 Task: nan
Action: Mouse moved to (442, 113)
Screenshot: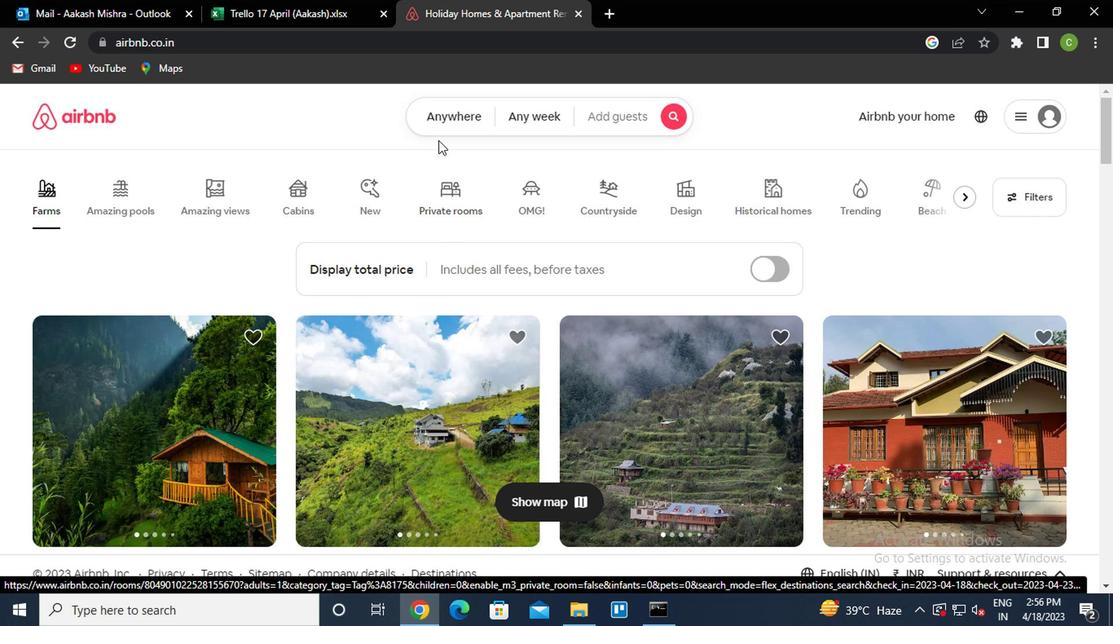 
Action: Mouse pressed left at (442, 113)
Screenshot: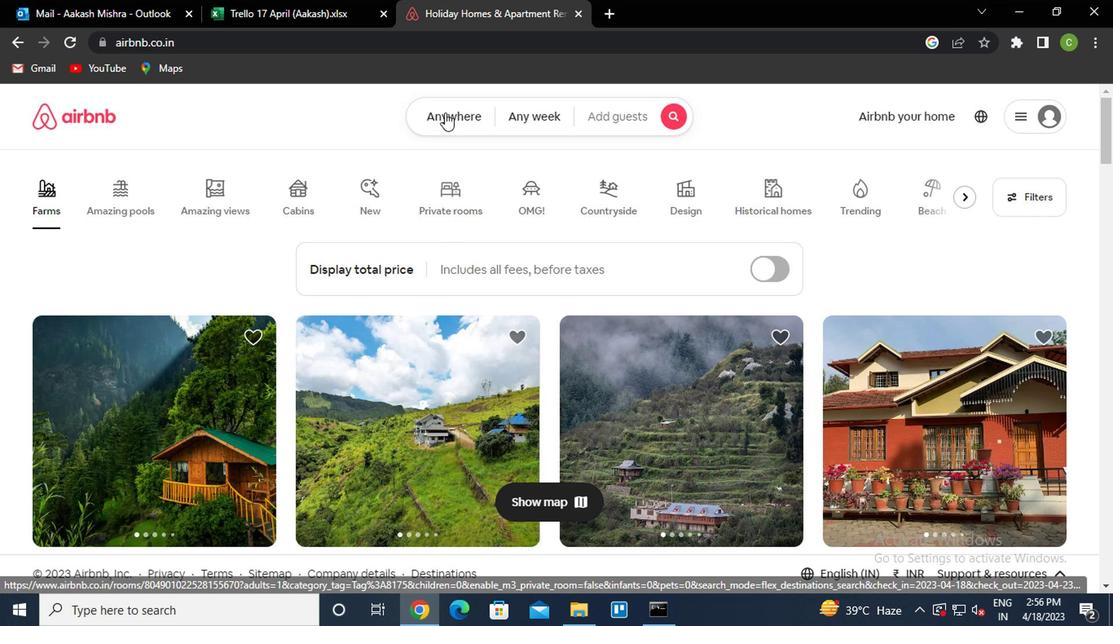 
Action: Mouse moved to (340, 190)
Screenshot: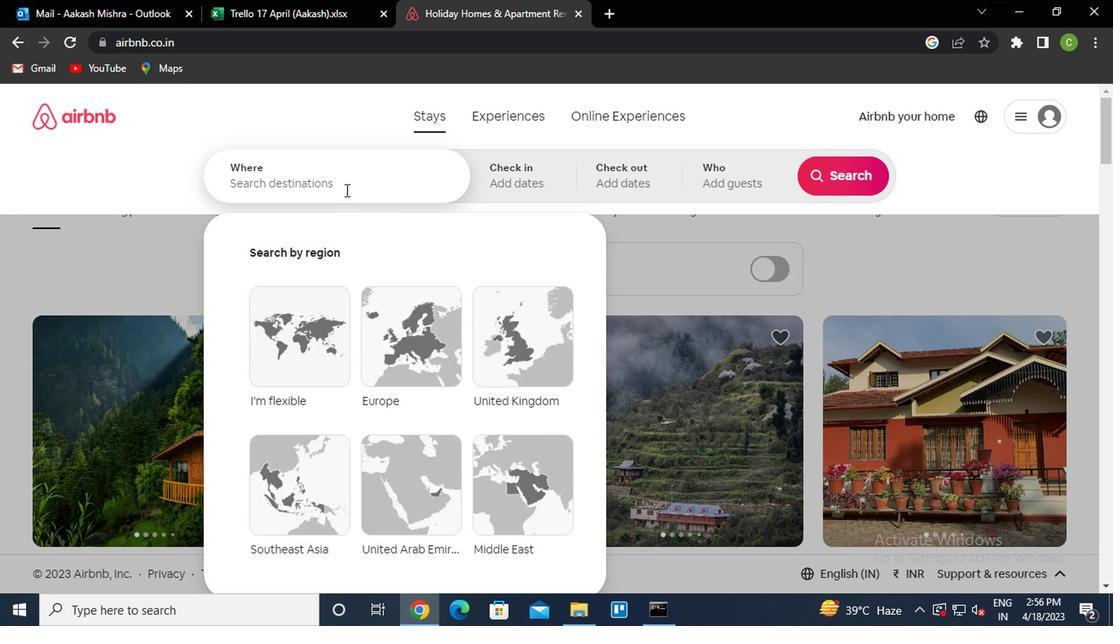 
Action: Mouse pressed left at (340, 190)
Screenshot: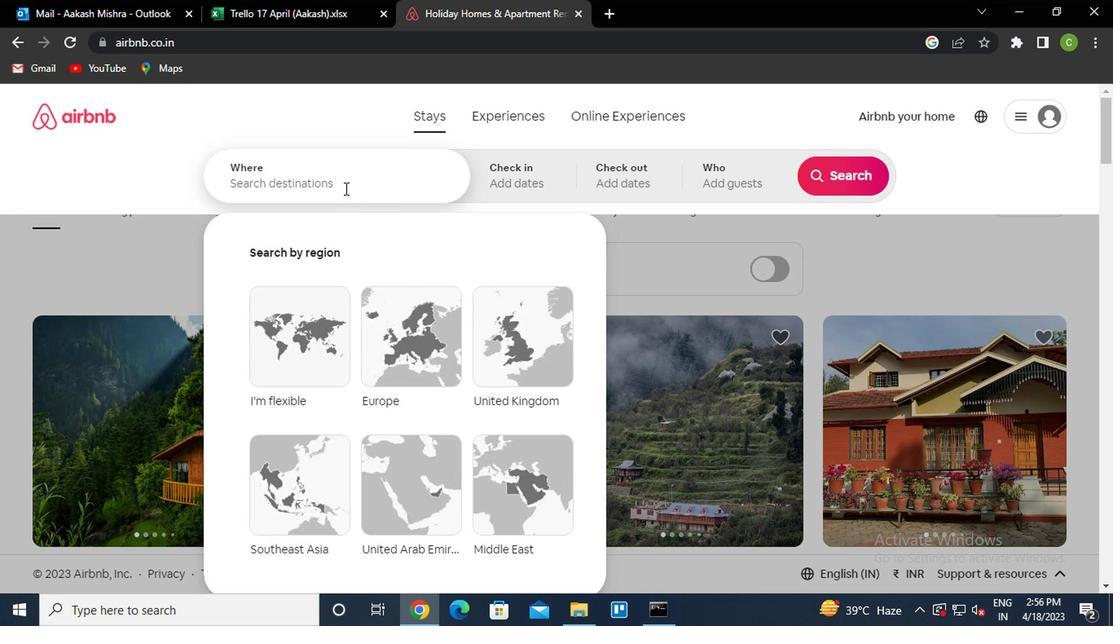 
Action: Key pressed <Key.caps_lock>i<Key.caps_lock>tacoatiara<Key.space>be<Key.backspace>razil<Key.down><Key.enter>
Screenshot: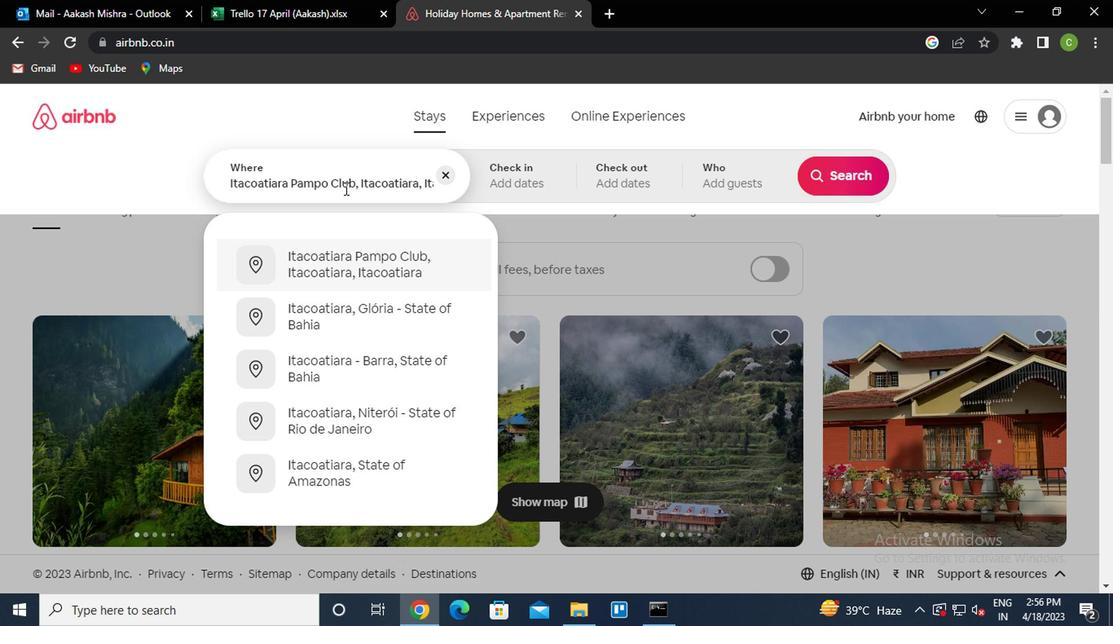 
Action: Mouse moved to (830, 311)
Screenshot: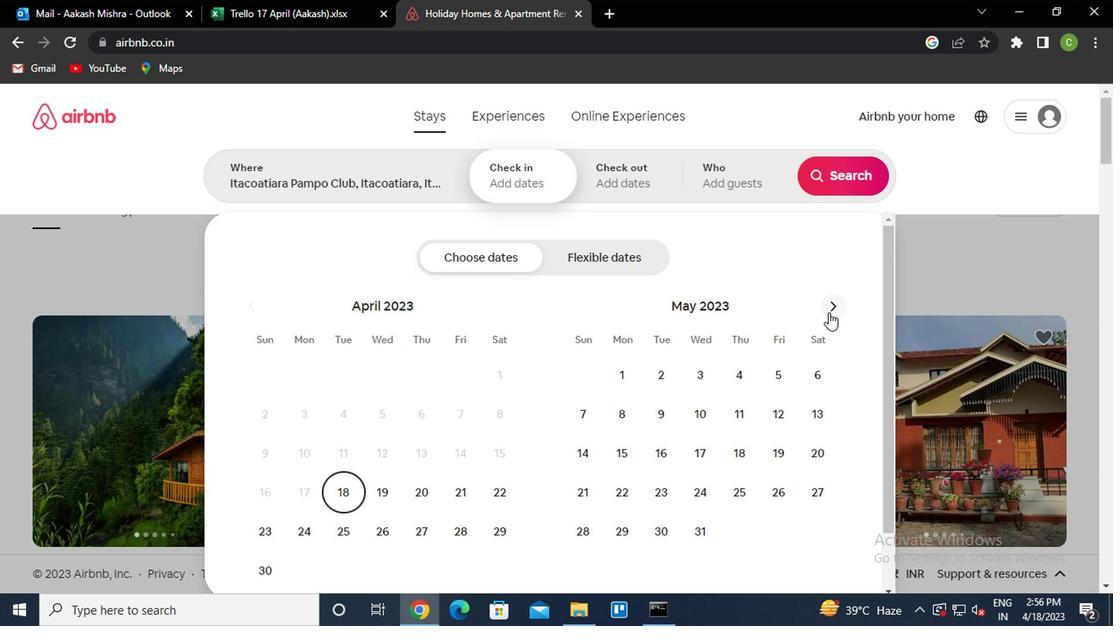 
Action: Mouse pressed left at (830, 311)
Screenshot: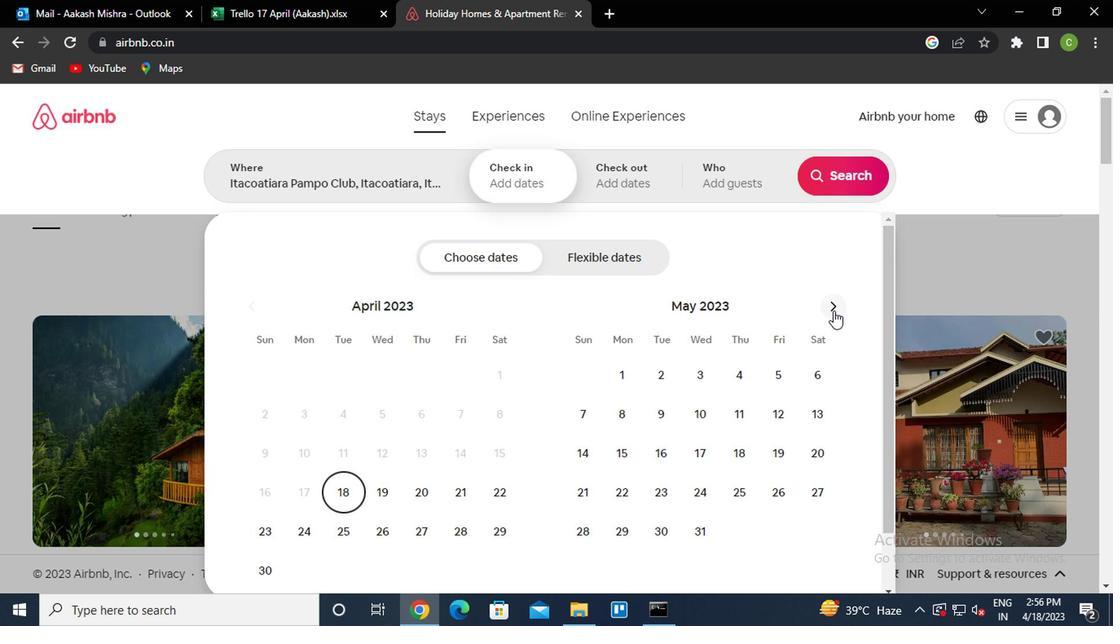 
Action: Mouse pressed left at (830, 311)
Screenshot: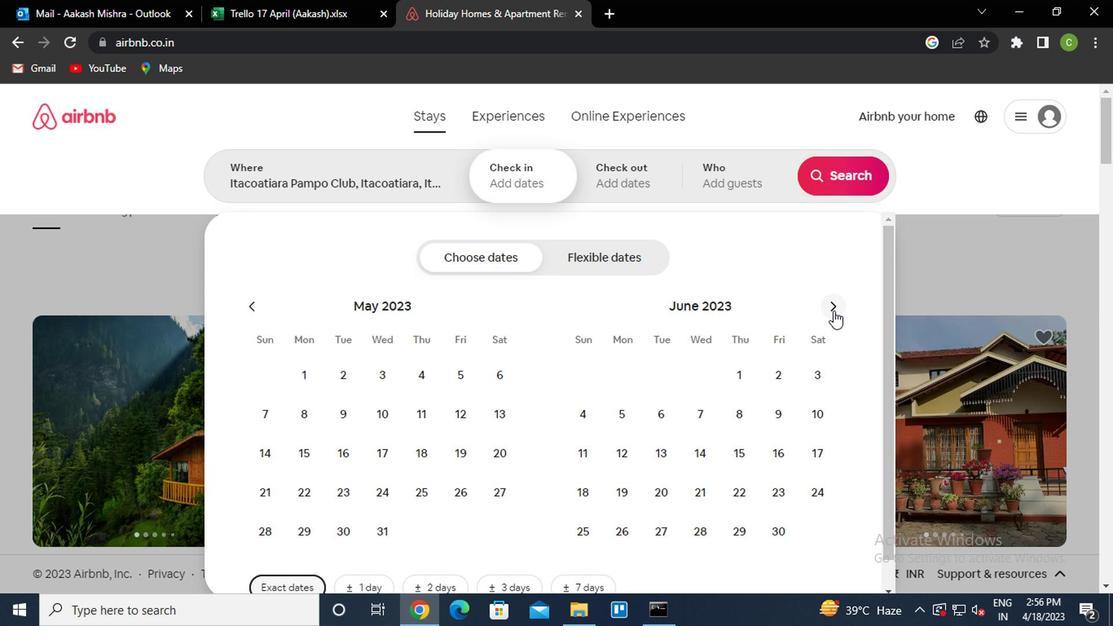 
Action: Mouse pressed left at (830, 311)
Screenshot: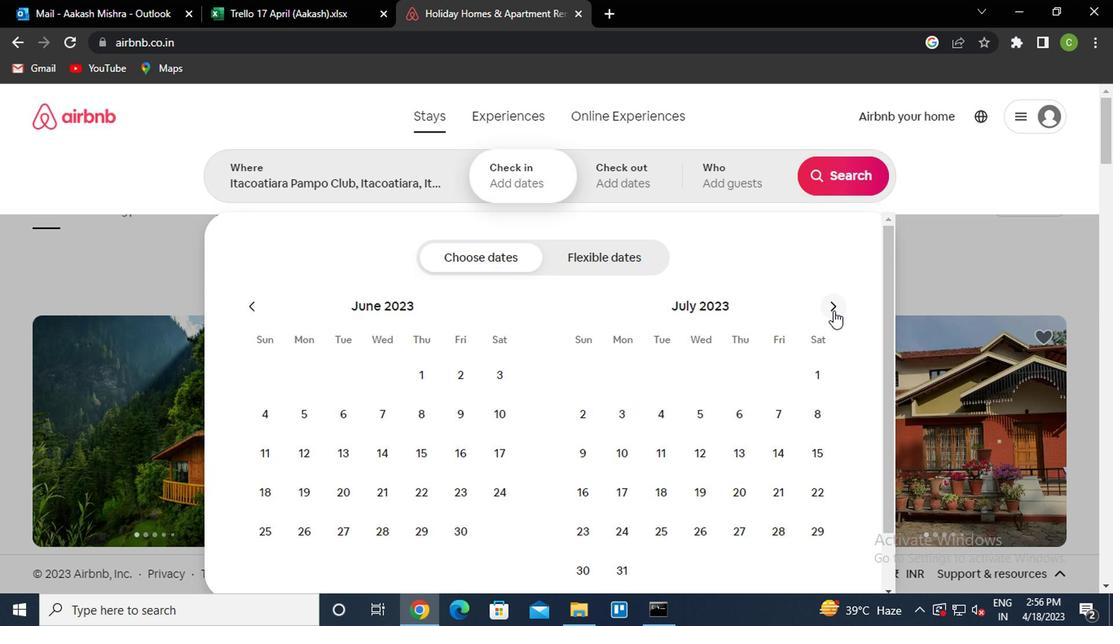 
Action: Mouse moved to (830, 309)
Screenshot: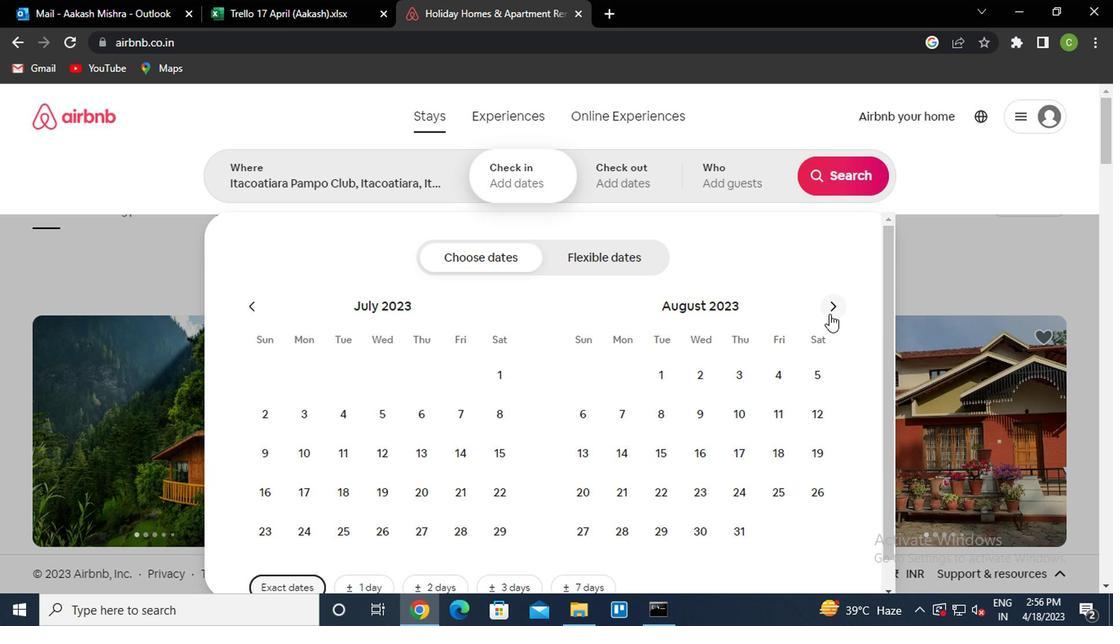 
Action: Mouse pressed left at (830, 309)
Screenshot: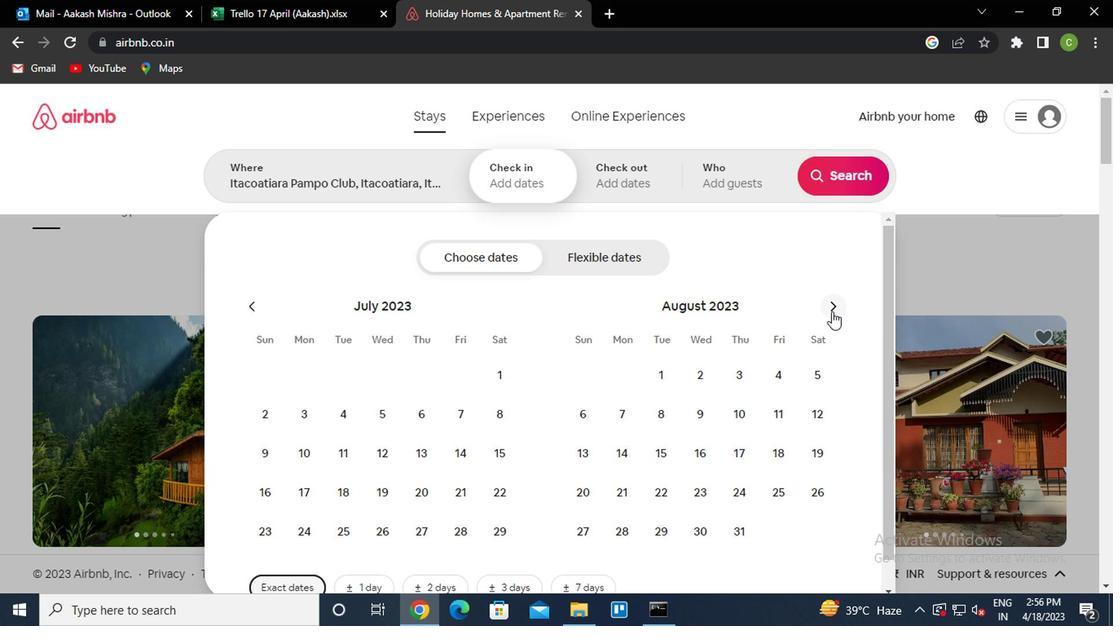 
Action: Mouse moved to (697, 408)
Screenshot: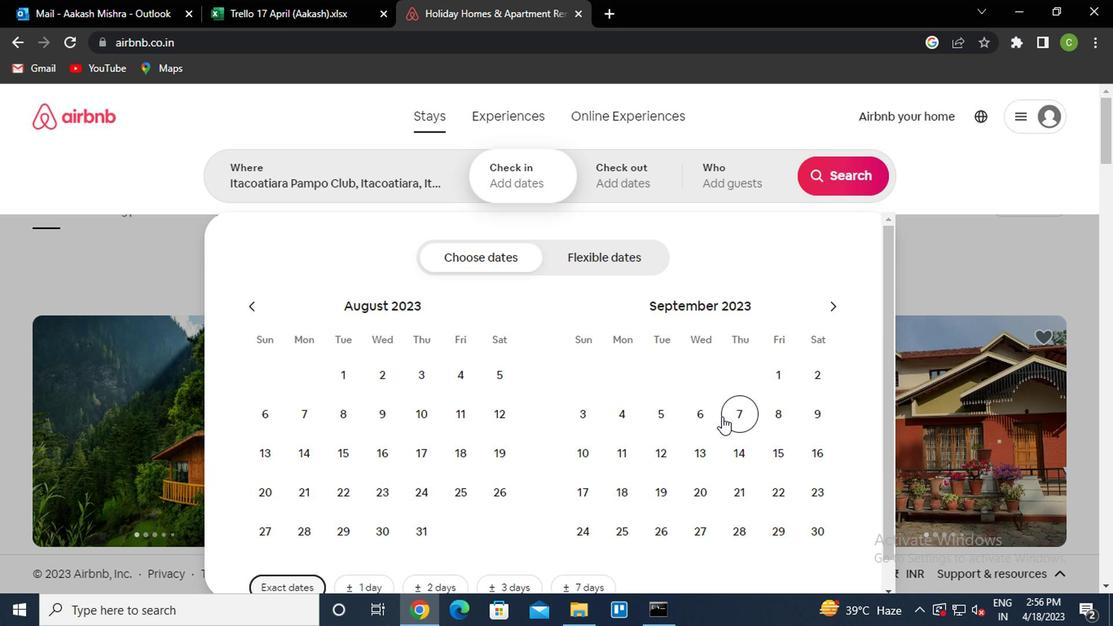 
Action: Mouse pressed left at (697, 408)
Screenshot: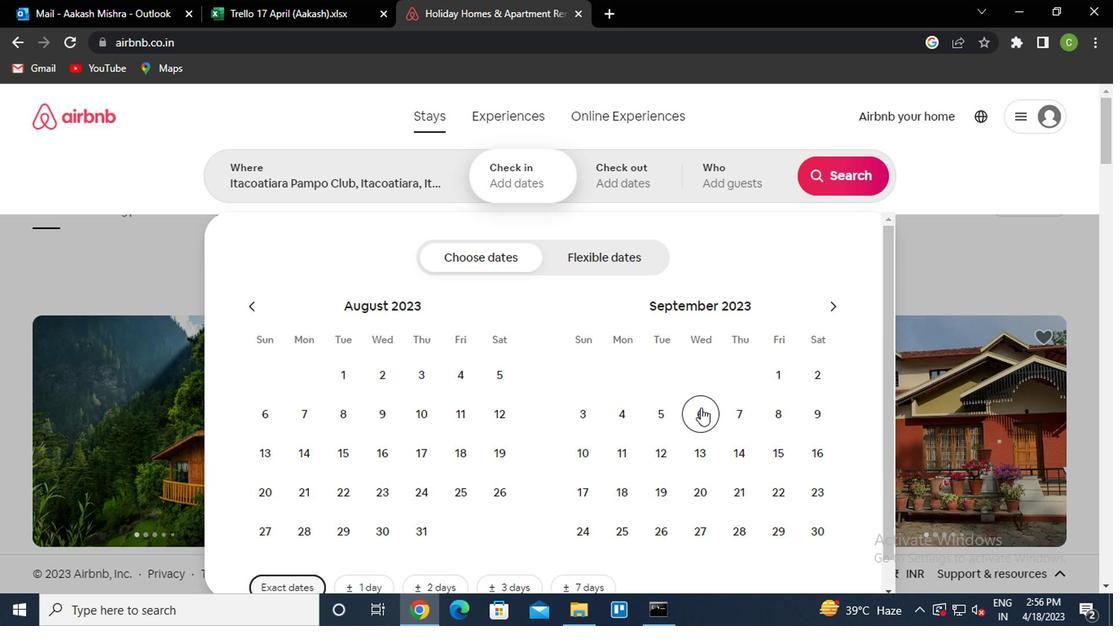 
Action: Mouse moved to (556, 168)
Screenshot: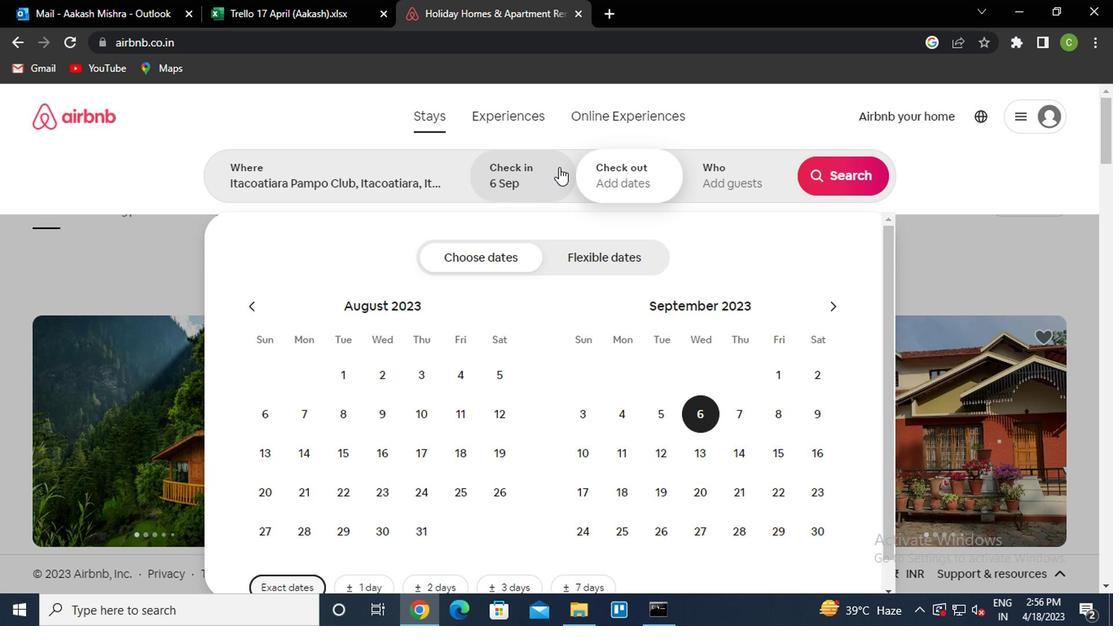 
Action: Mouse pressed left at (556, 168)
Screenshot: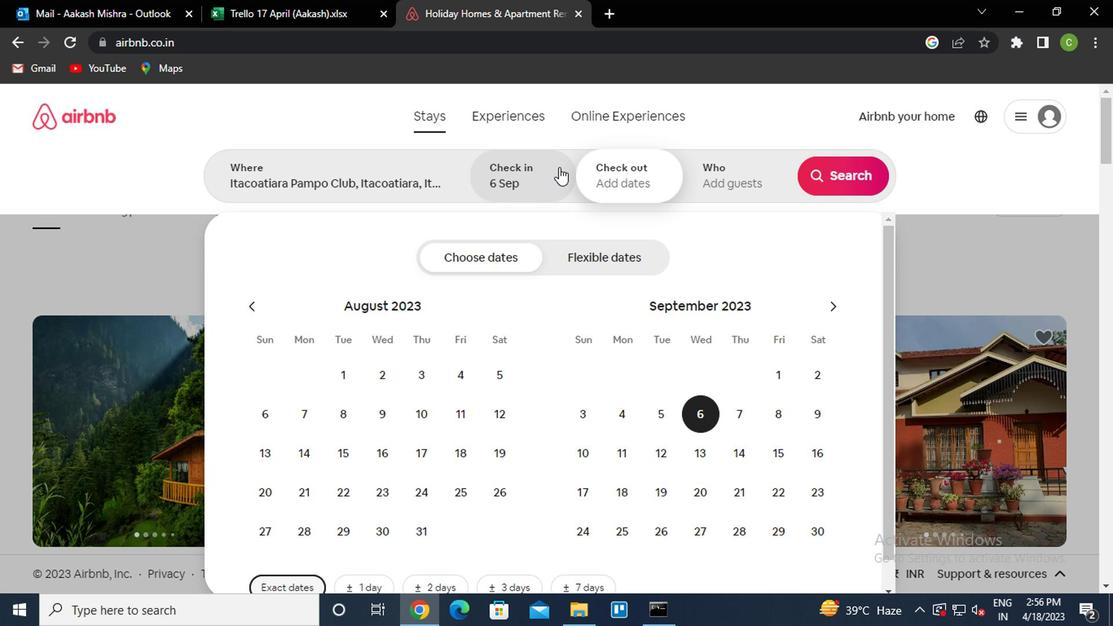 
Action: Mouse moved to (549, 173)
Screenshot: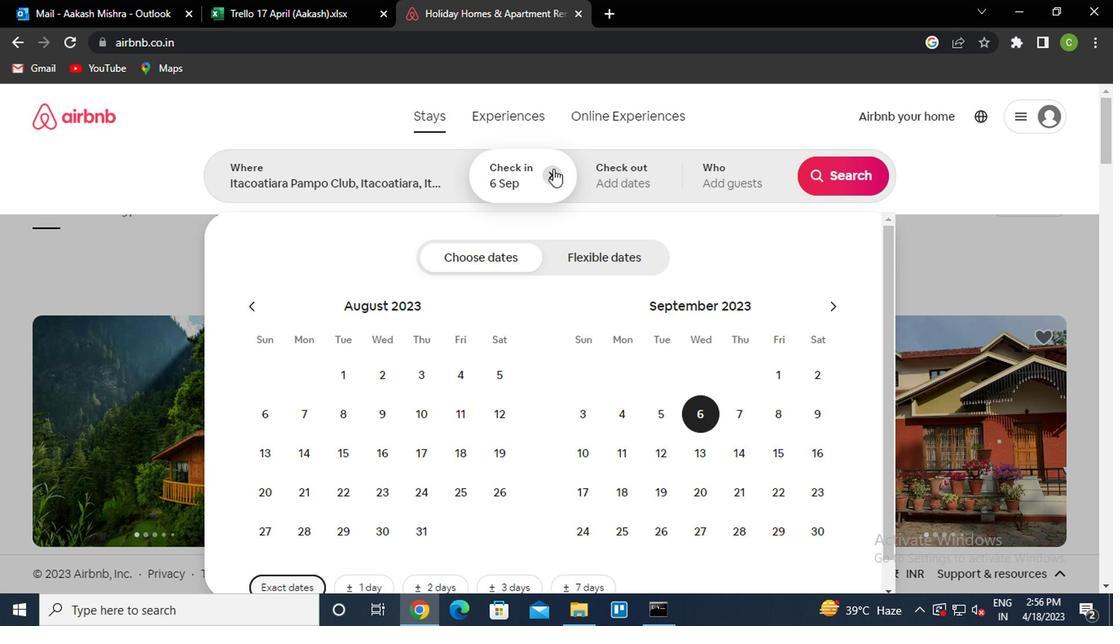 
Action: Mouse pressed left at (549, 173)
Screenshot: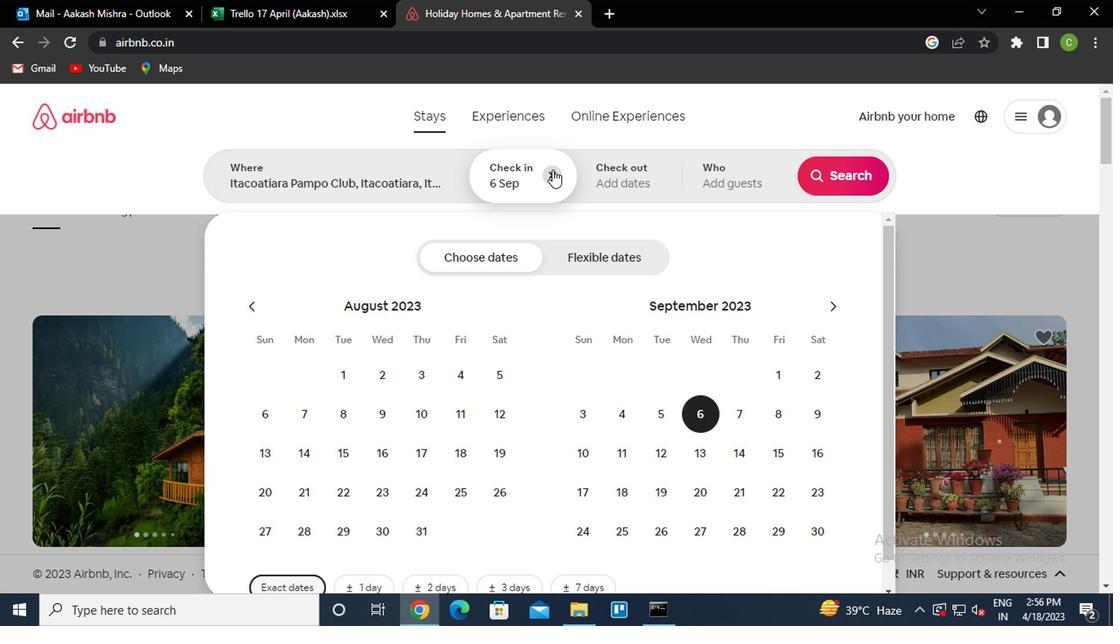 
Action: Mouse moved to (819, 379)
Screenshot: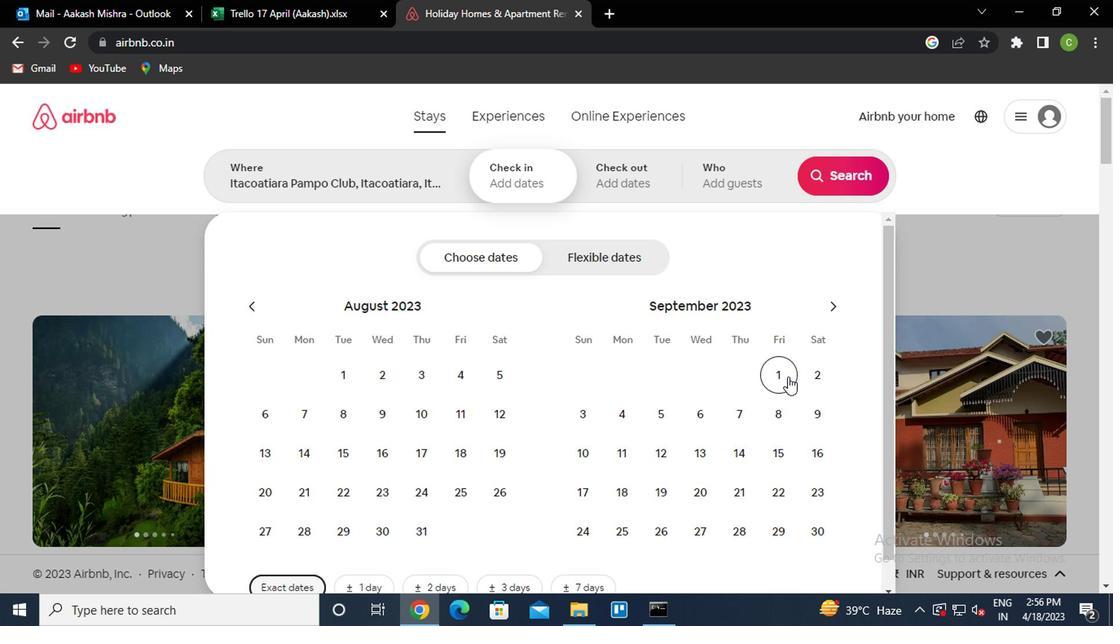 
Action: Mouse pressed left at (819, 379)
Screenshot: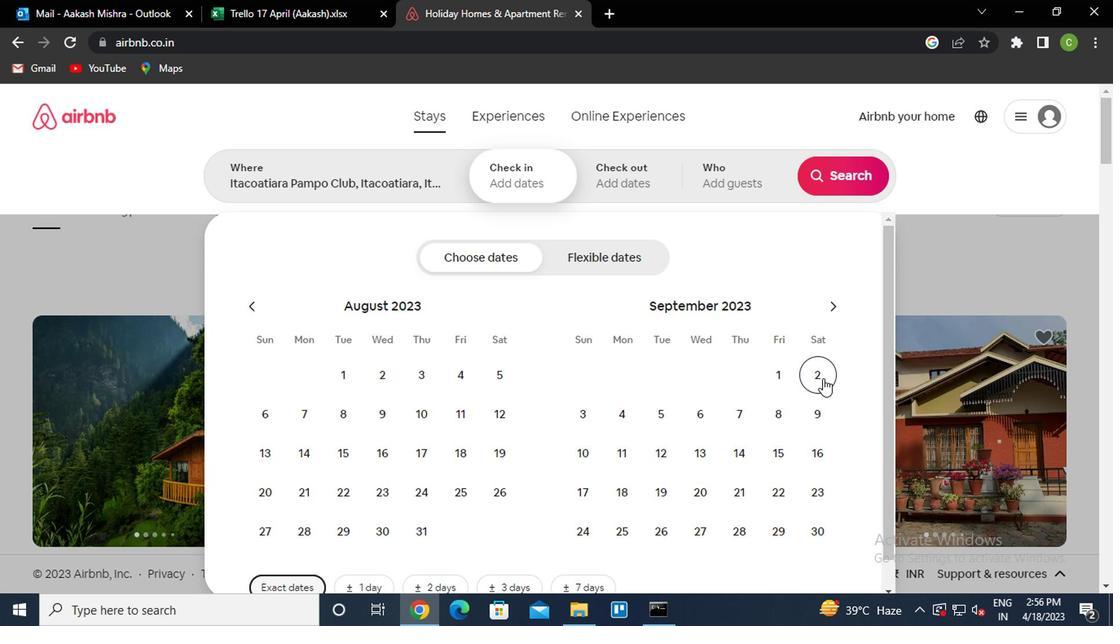 
Action: Mouse moved to (694, 413)
Screenshot: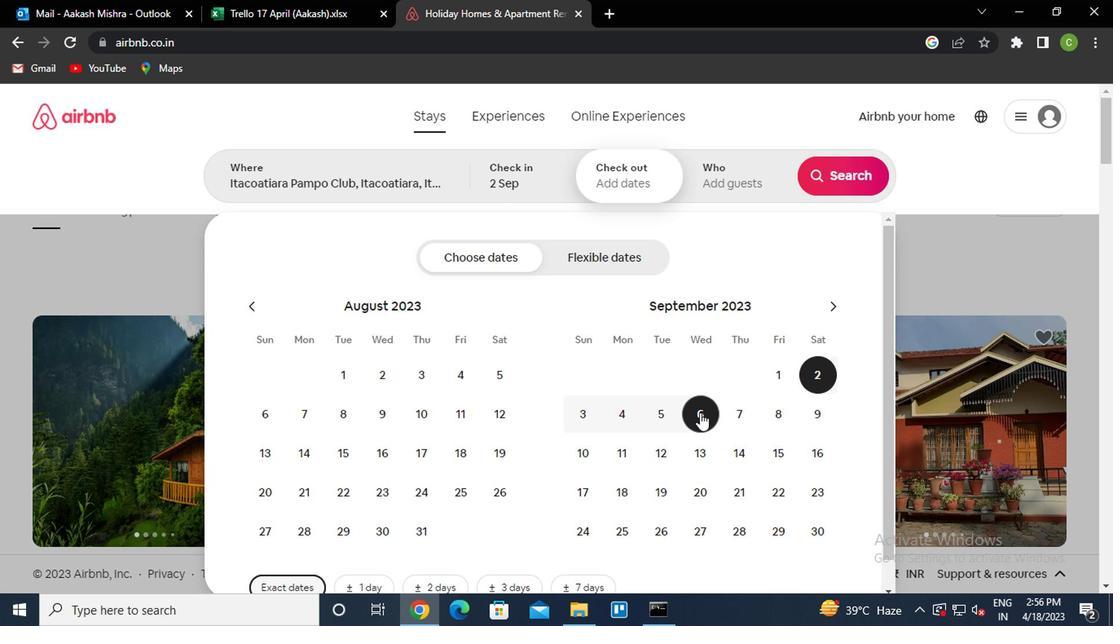 
Action: Mouse pressed left at (694, 413)
Screenshot: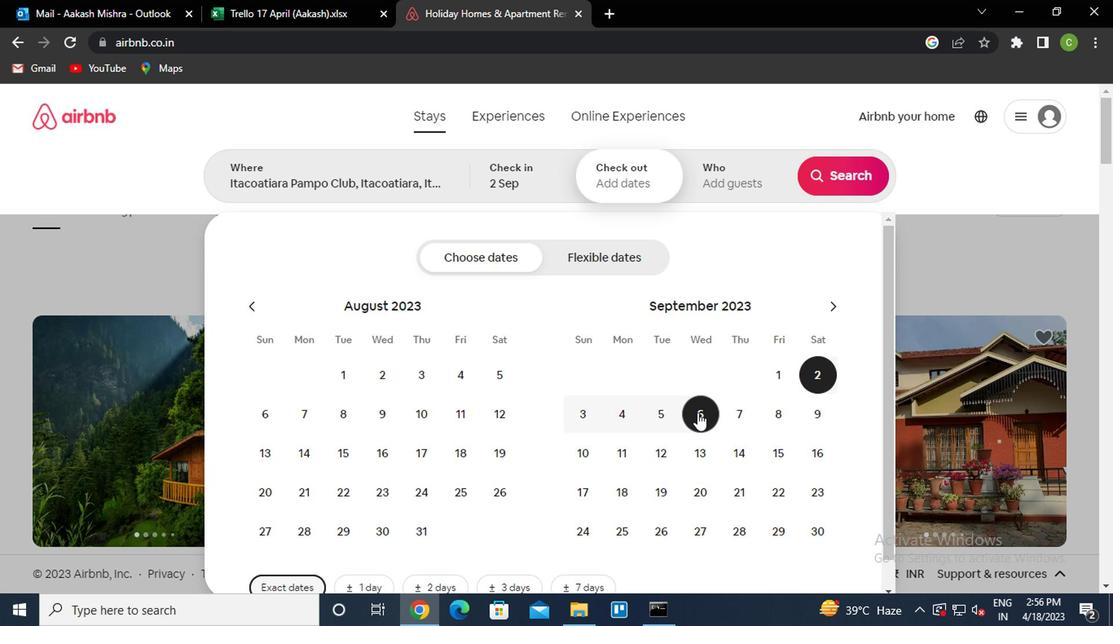 
Action: Mouse moved to (728, 197)
Screenshot: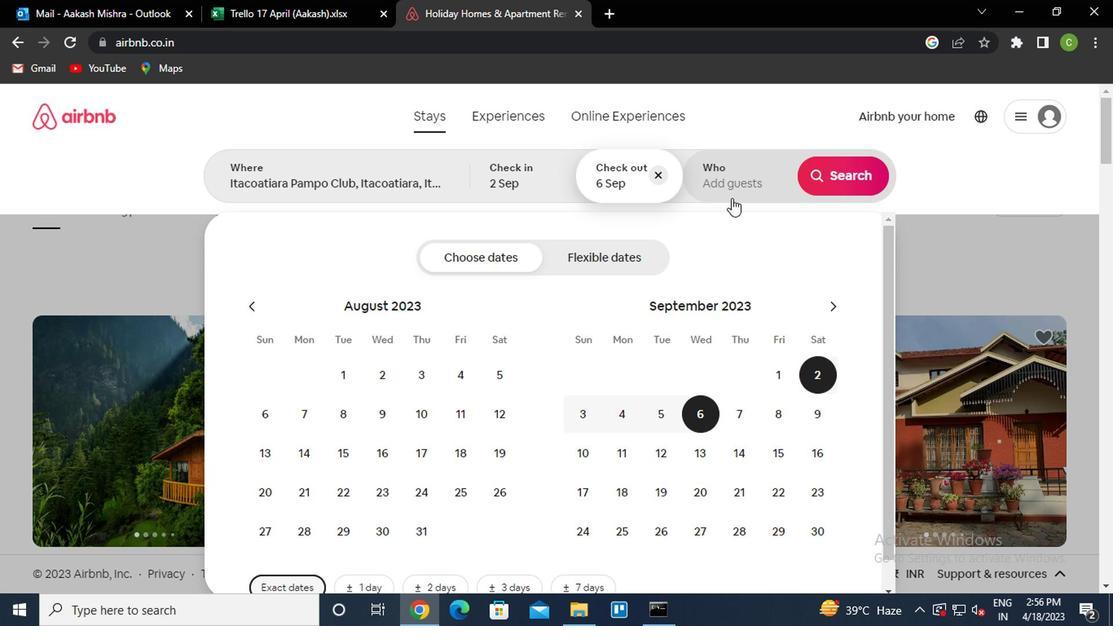 
Action: Mouse pressed left at (728, 197)
Screenshot: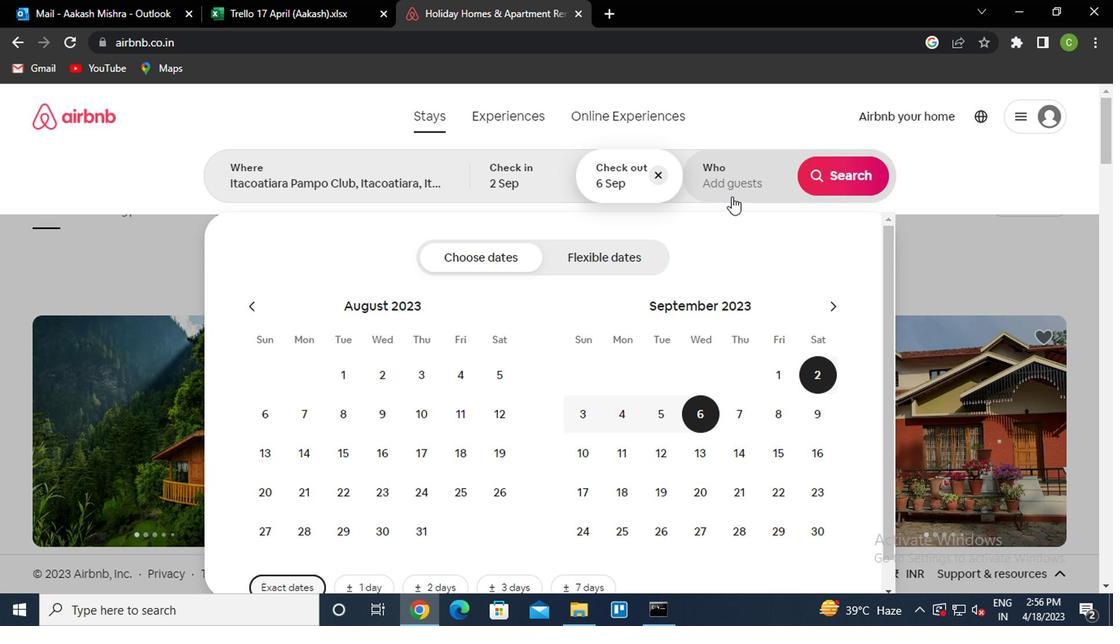 
Action: Mouse moved to (847, 270)
Screenshot: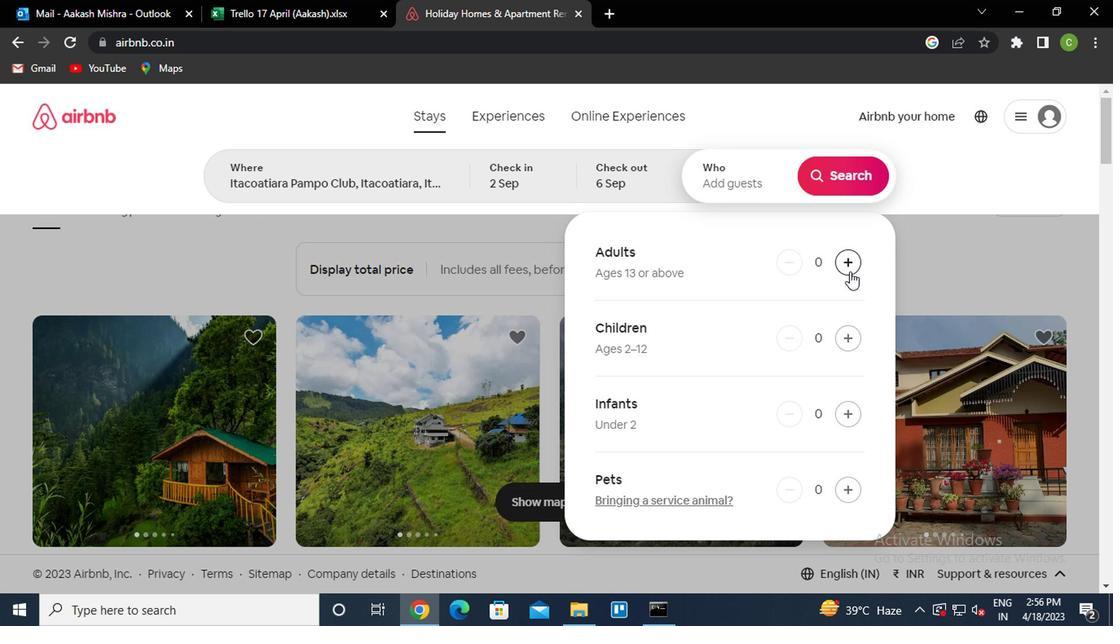 
Action: Mouse pressed left at (847, 270)
Screenshot: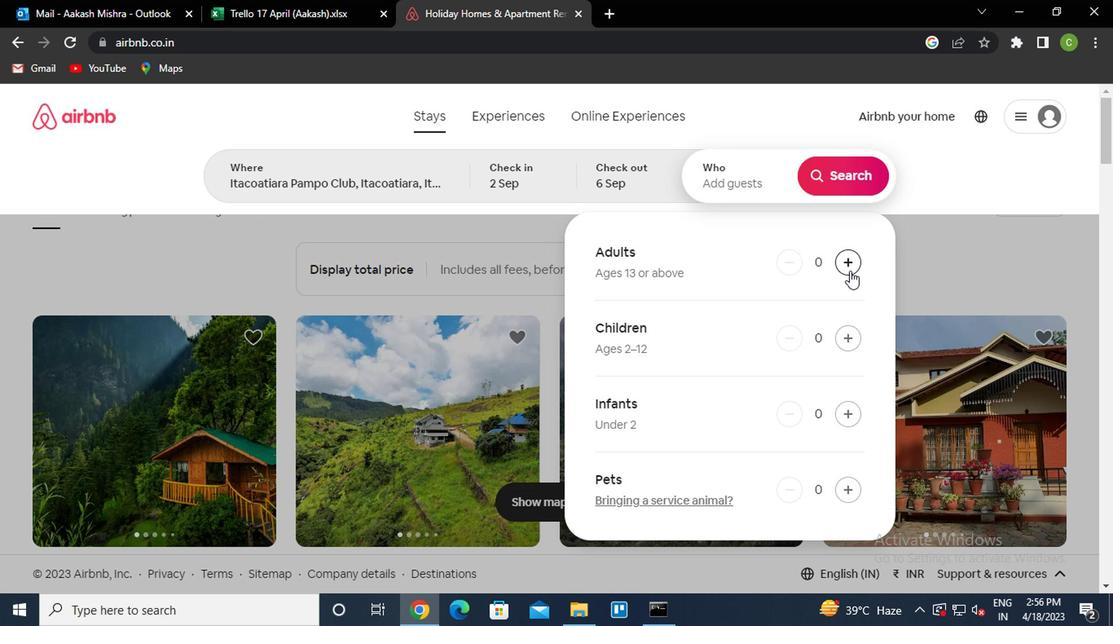 
Action: Mouse pressed left at (847, 270)
Screenshot: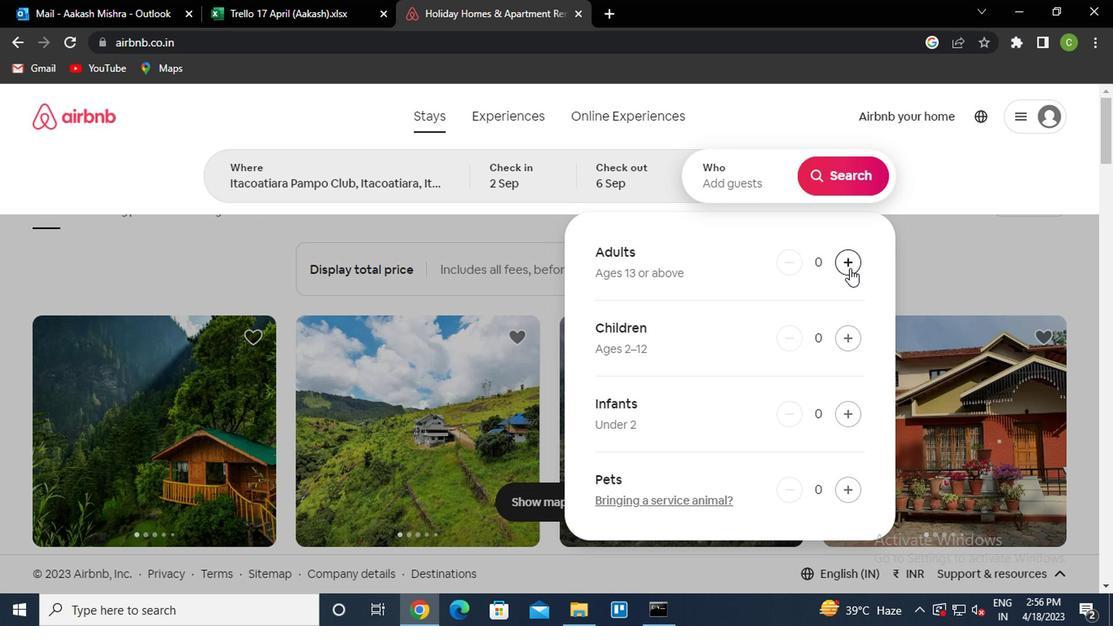 
Action: Mouse moved to (913, 282)
Screenshot: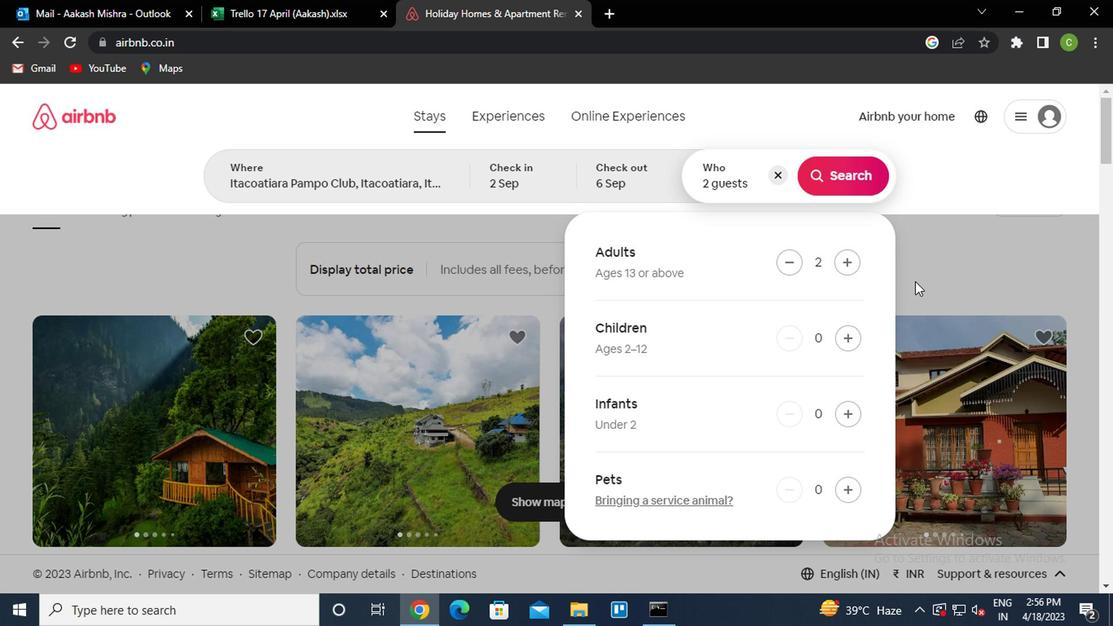 
Action: Mouse pressed left at (913, 282)
Screenshot: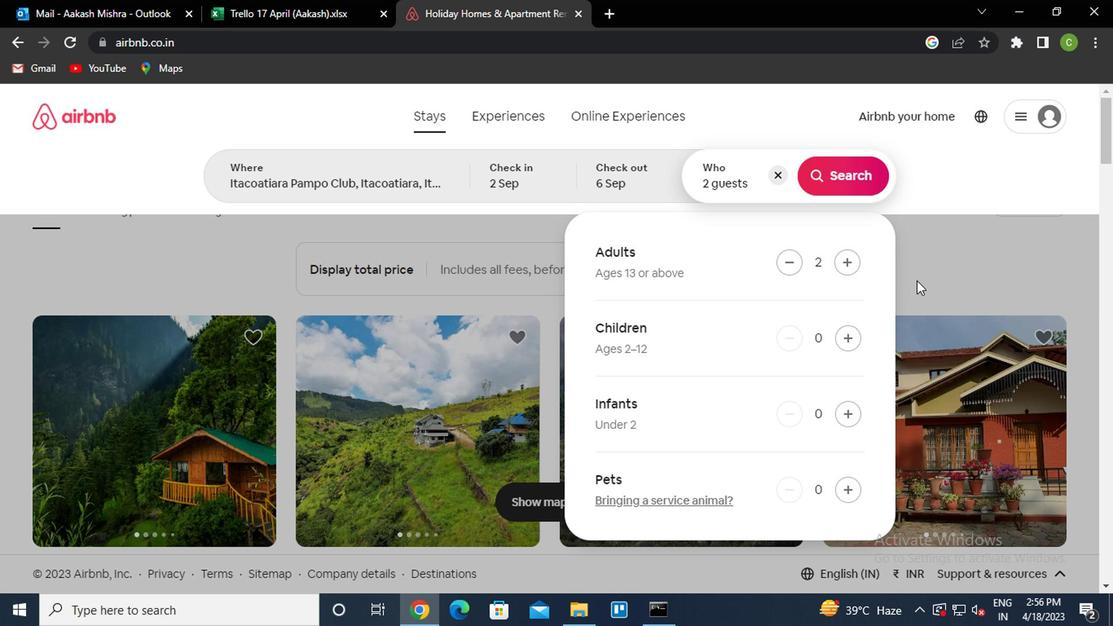 
Action: Mouse moved to (1034, 194)
Screenshot: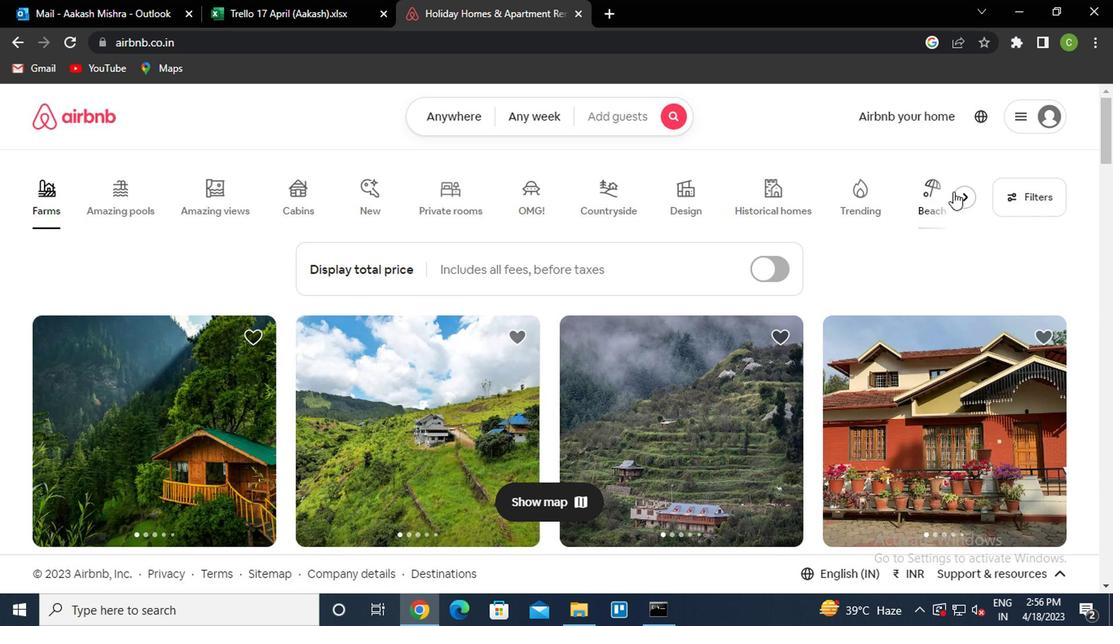 
Action: Mouse pressed left at (1034, 194)
Screenshot: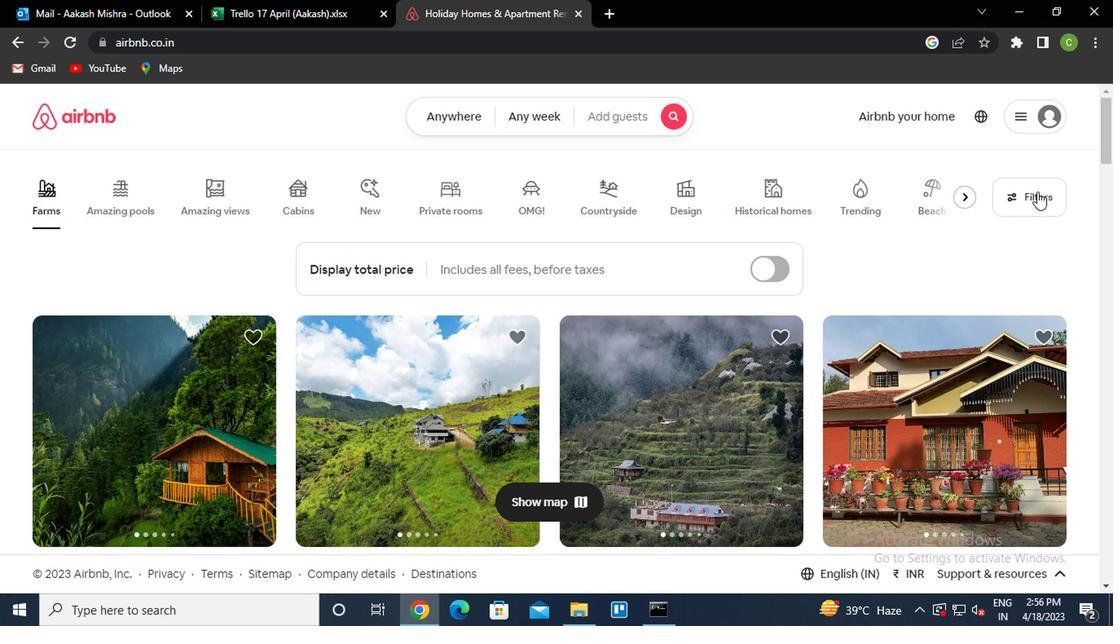 
Action: Mouse moved to (327, 390)
Screenshot: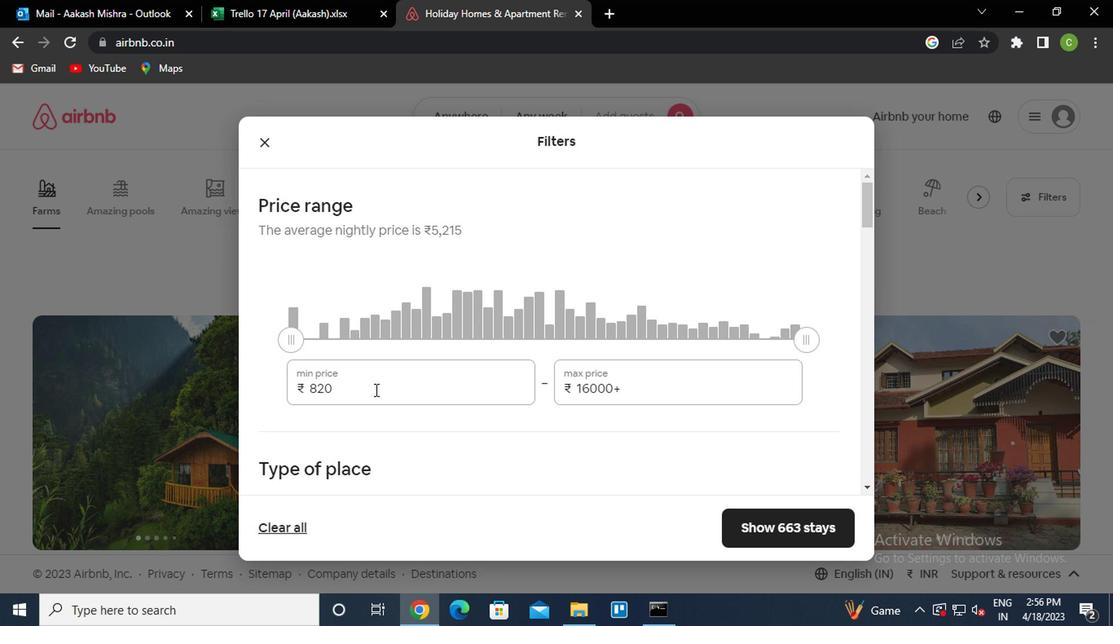 
Action: Mouse pressed left at (327, 390)
Screenshot: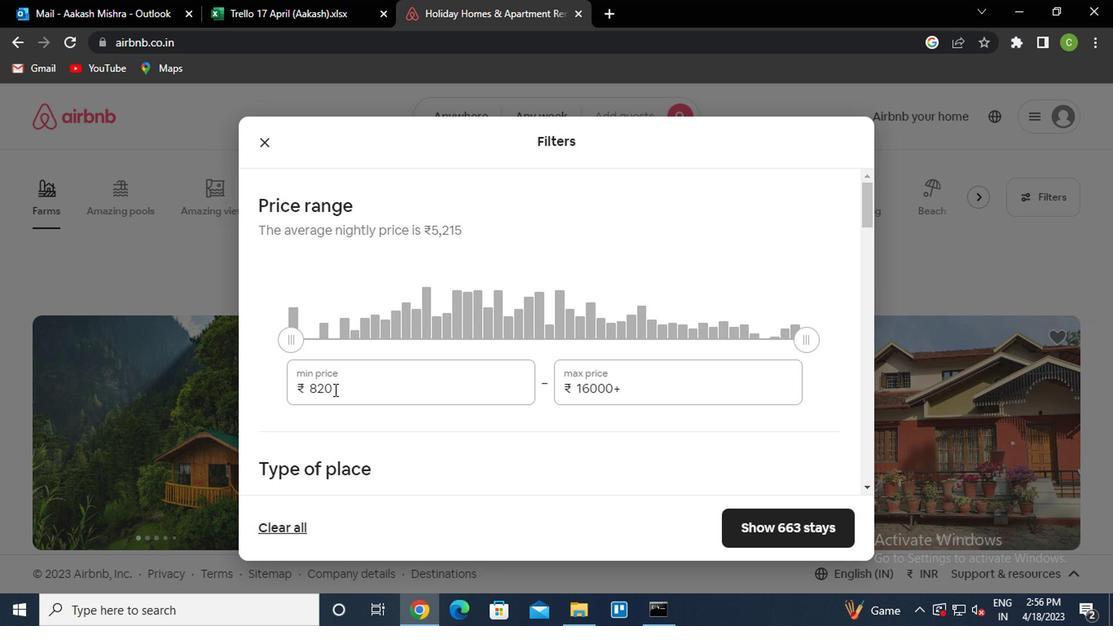 
Action: Key pressed <Key.backspace><Key.backspace><Key.backspace>15000
Screenshot: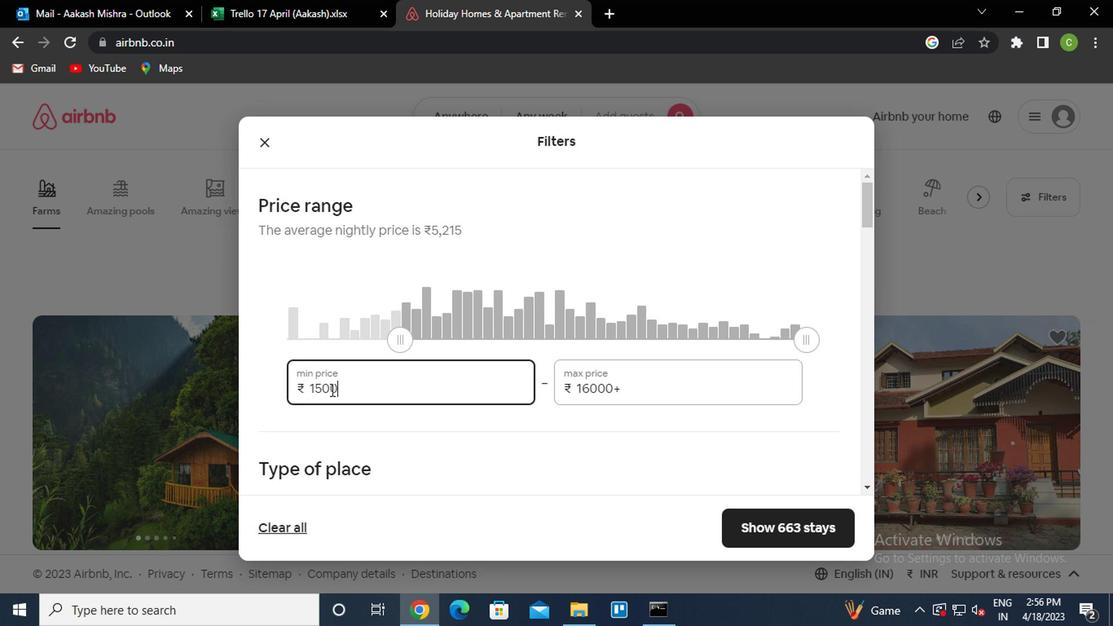 
Action: Mouse moved to (612, 393)
Screenshot: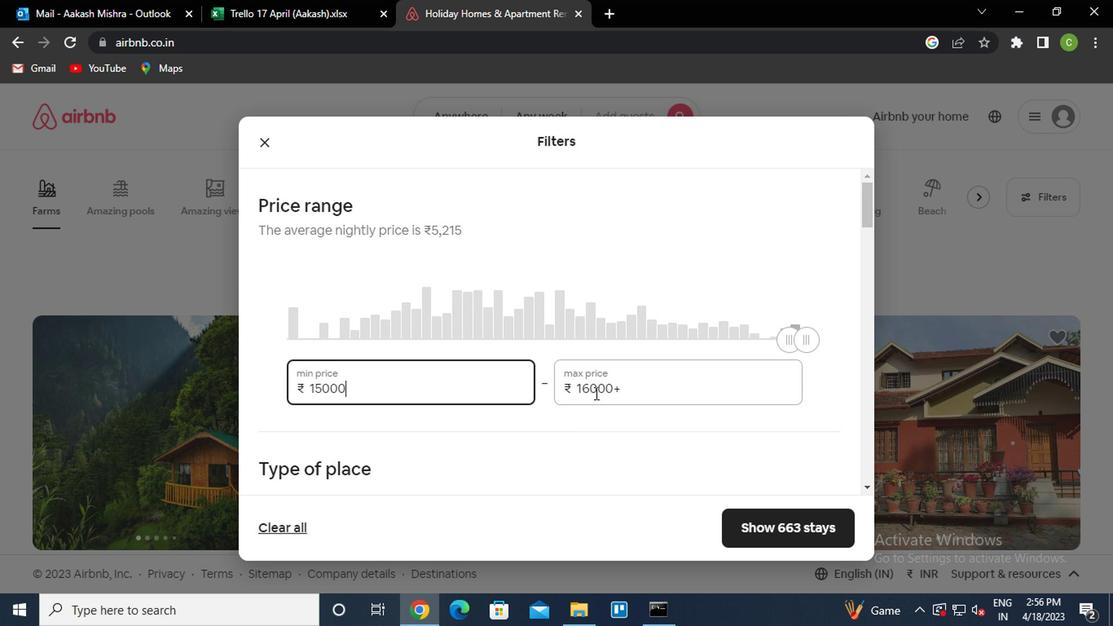 
Action: Mouse pressed left at (612, 393)
Screenshot: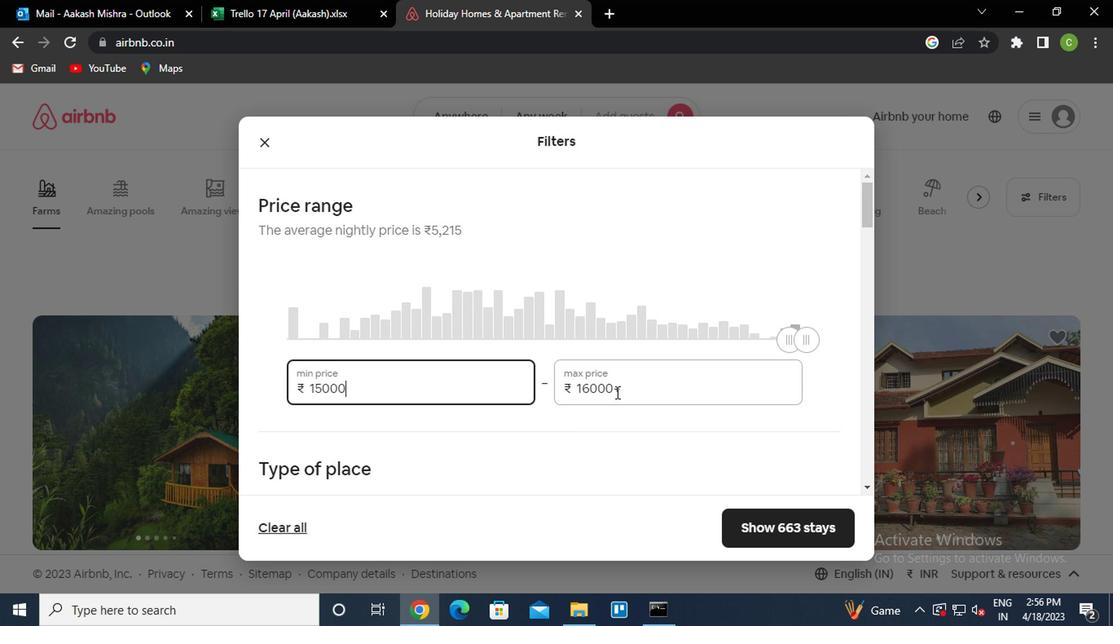 
Action: Key pressed <Key.backspace><Key.backspace><Key.backspace><Key.backspace><Key.backspace>25000<Key.right><Key.backspace>
Screenshot: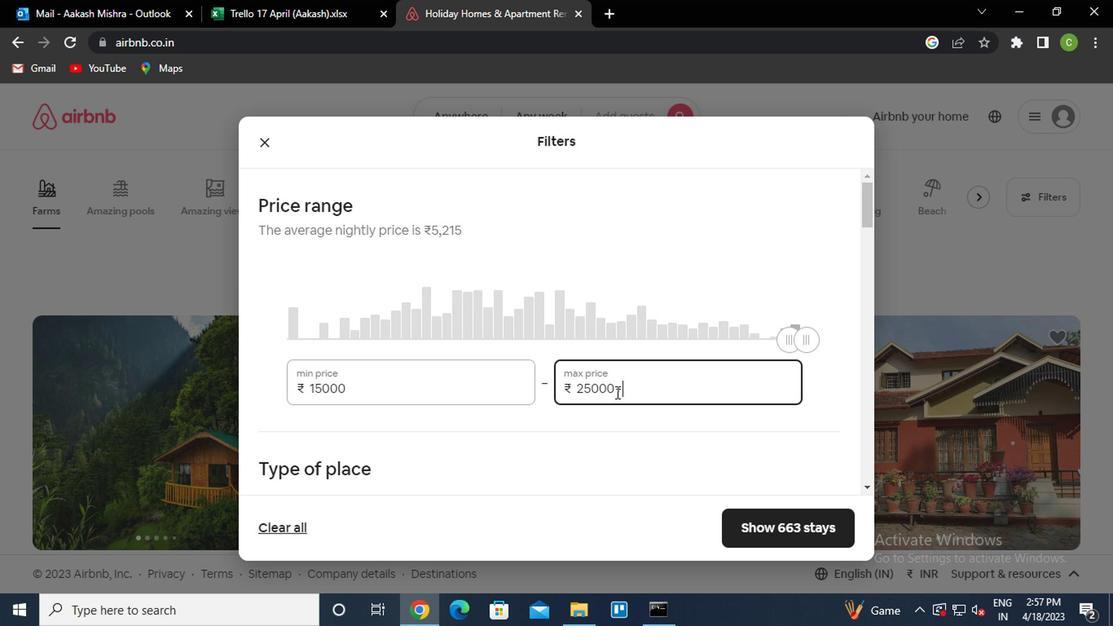 
Action: Mouse moved to (561, 428)
Screenshot: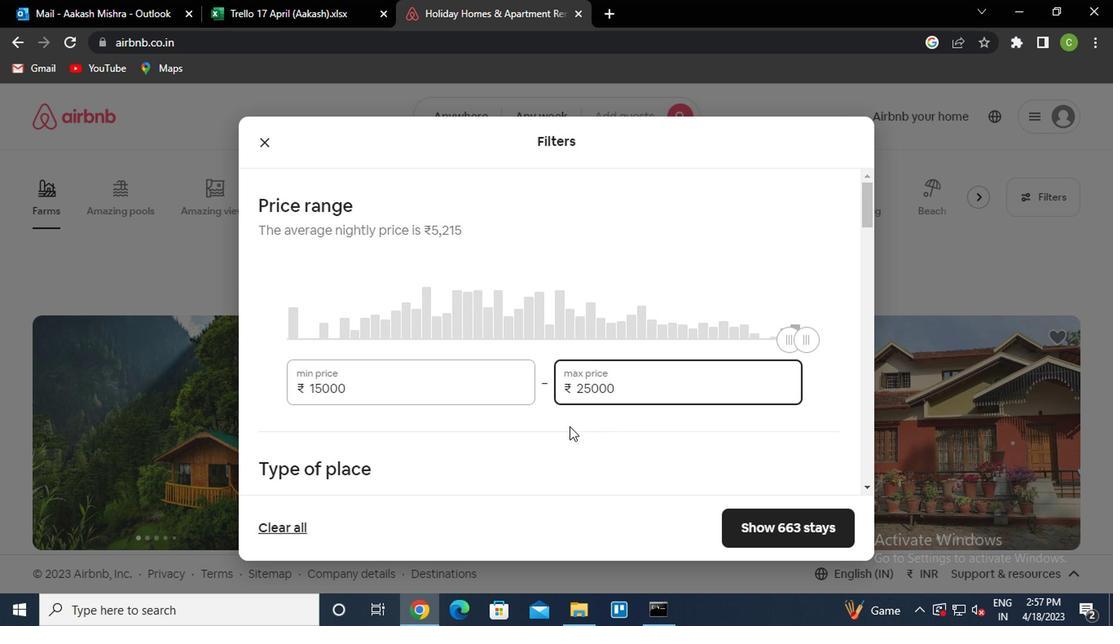 
Action: Mouse scrolled (561, 427) with delta (0, 0)
Screenshot: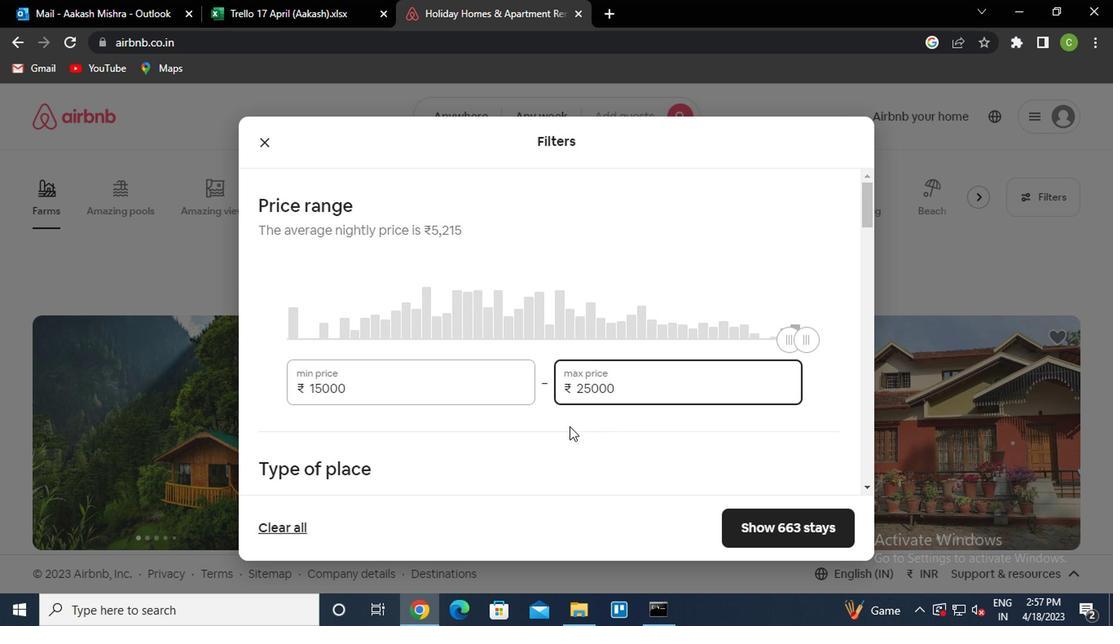 
Action: Mouse moved to (266, 442)
Screenshot: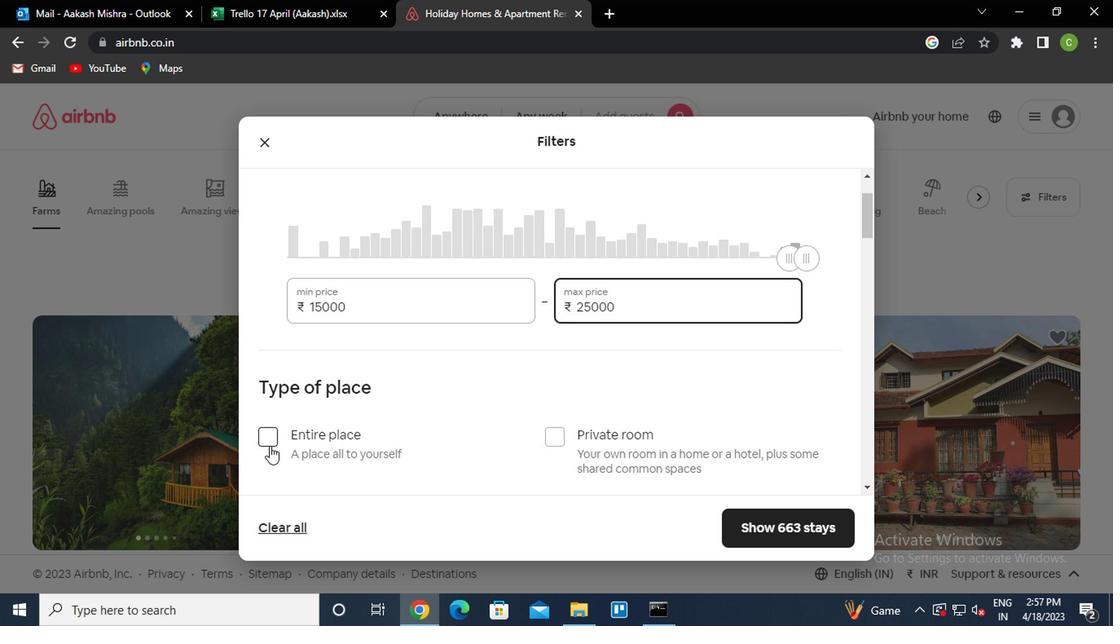 
Action: Mouse pressed left at (266, 442)
Screenshot: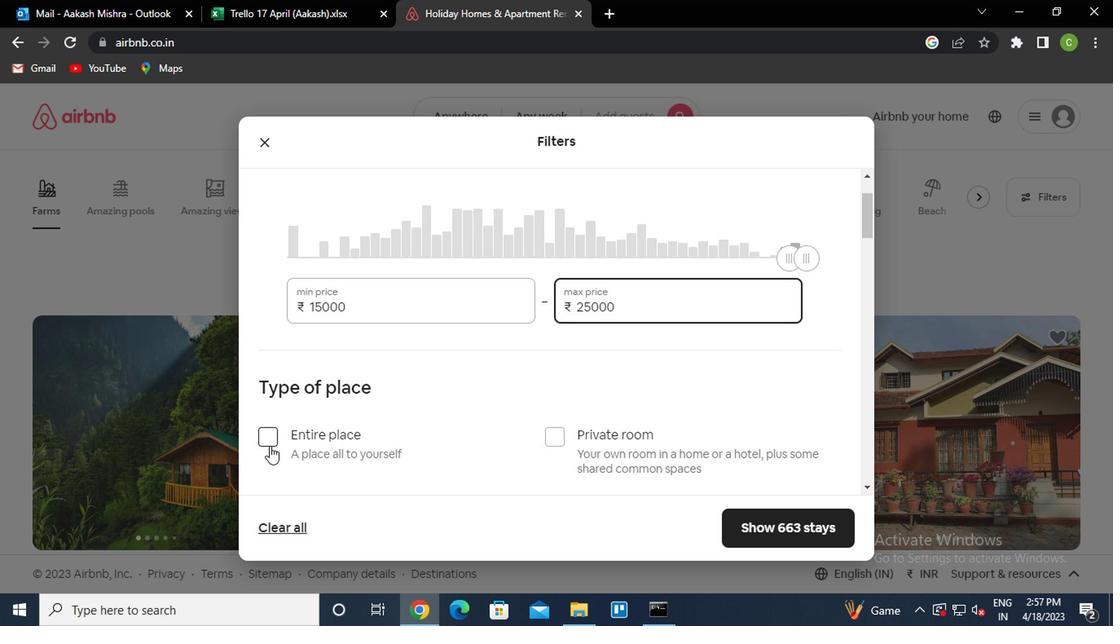 
Action: Mouse moved to (407, 407)
Screenshot: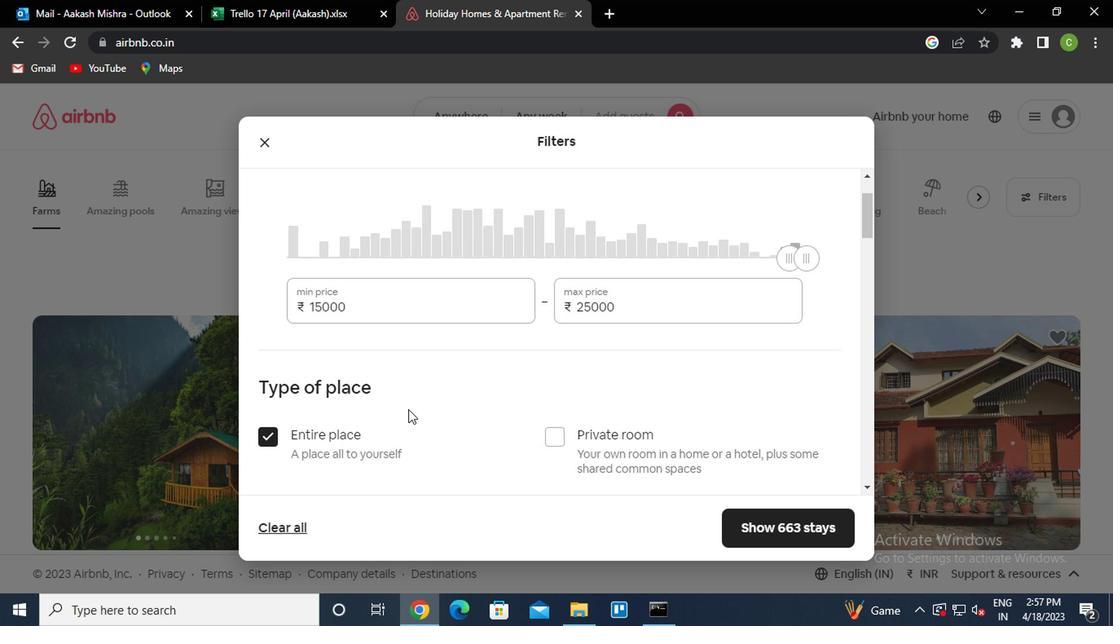 
Action: Mouse scrolled (407, 407) with delta (0, 0)
Screenshot: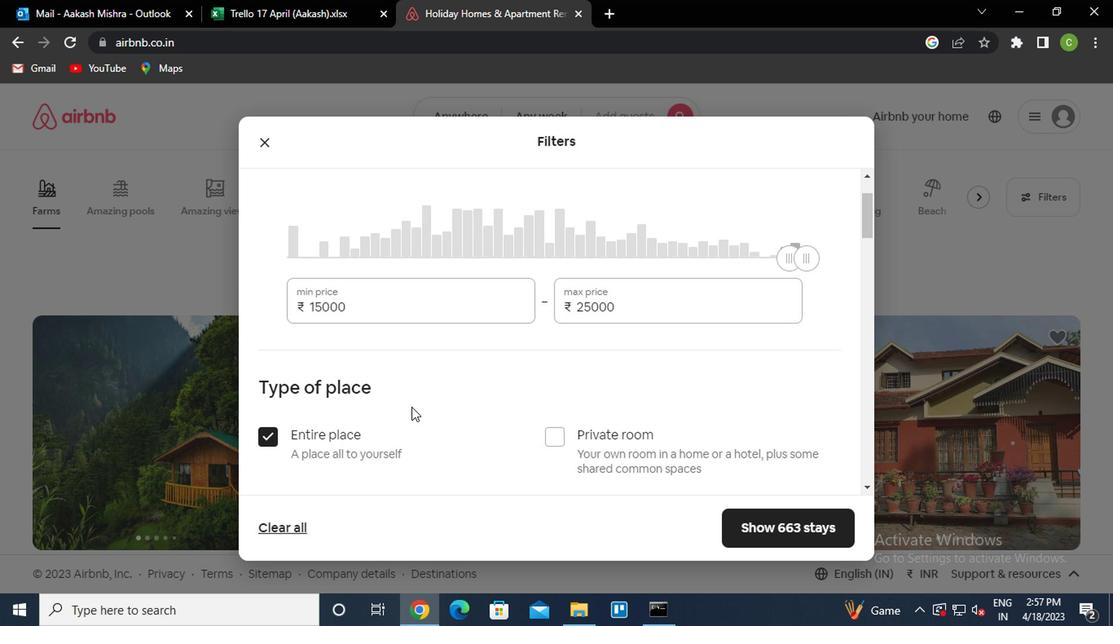 
Action: Mouse scrolled (407, 407) with delta (0, 0)
Screenshot: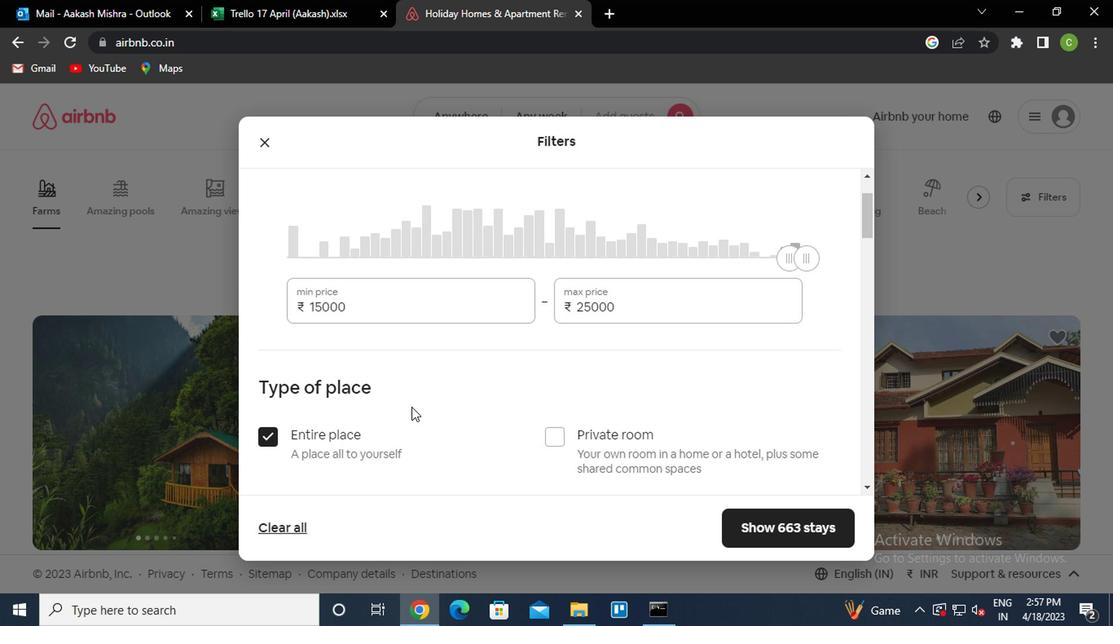 
Action: Mouse scrolled (407, 407) with delta (0, 0)
Screenshot: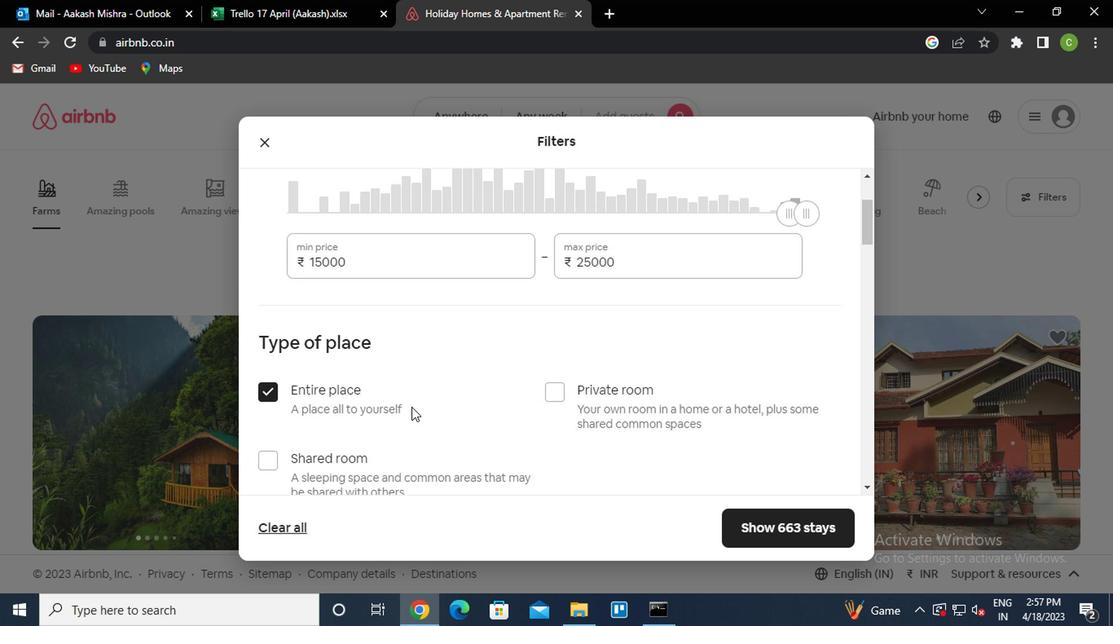 
Action: Mouse moved to (585, 460)
Screenshot: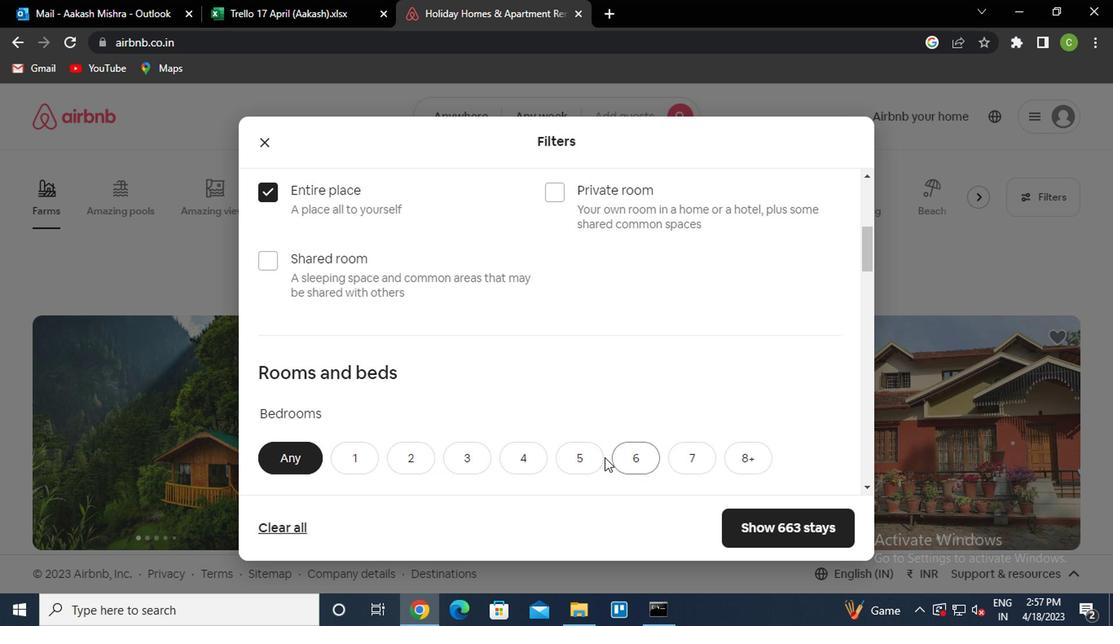 
Action: Mouse pressed left at (585, 460)
Screenshot: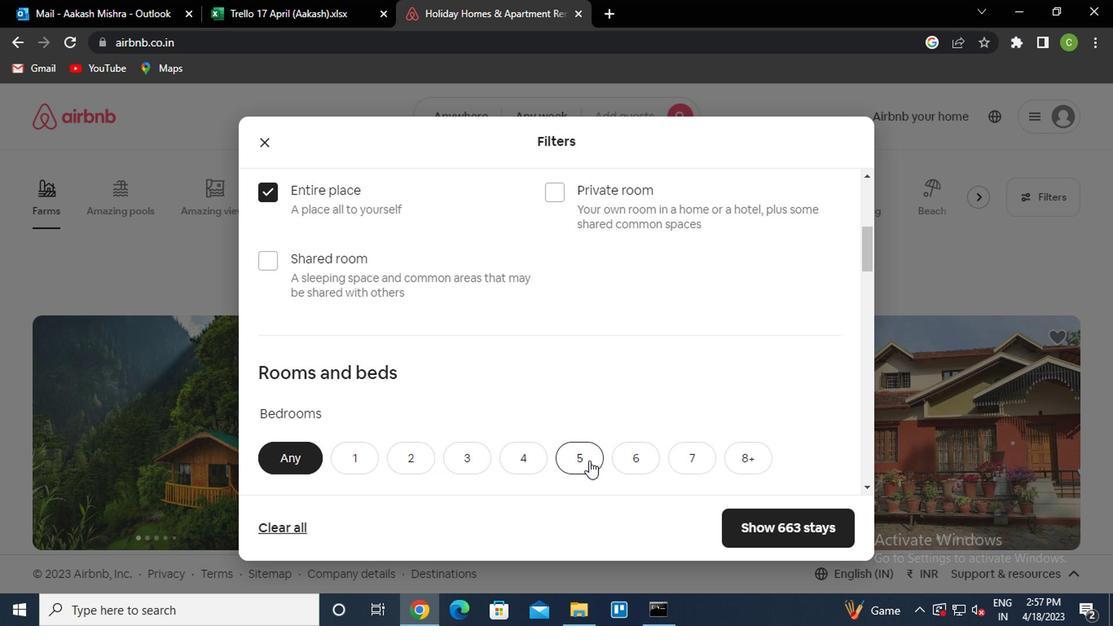 
Action: Mouse moved to (545, 397)
Screenshot: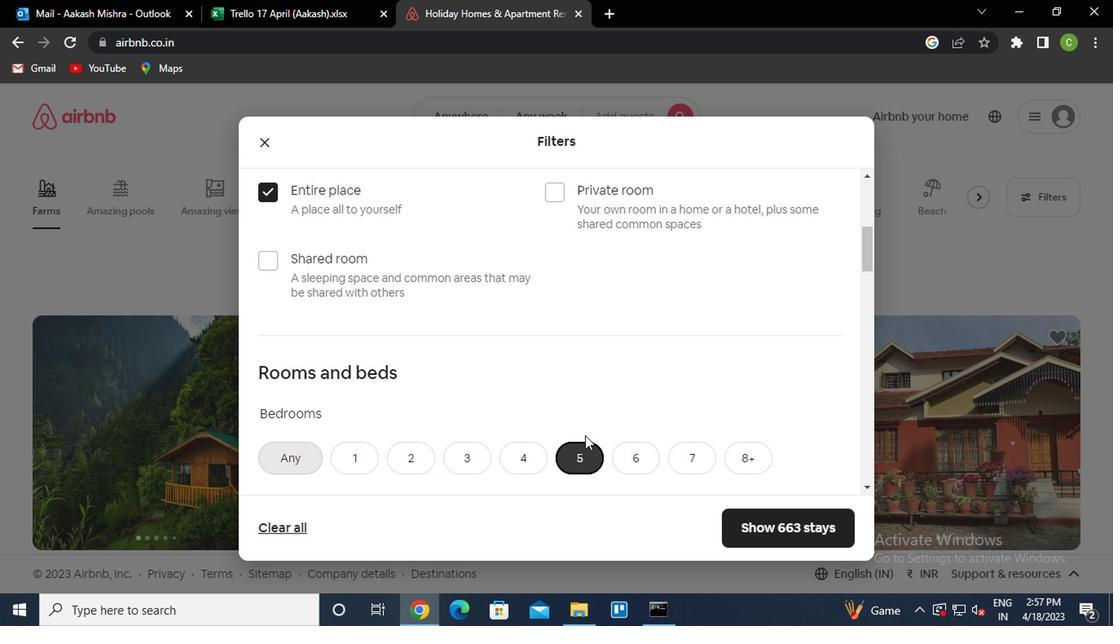
Action: Mouse scrolled (545, 397) with delta (0, 0)
Screenshot: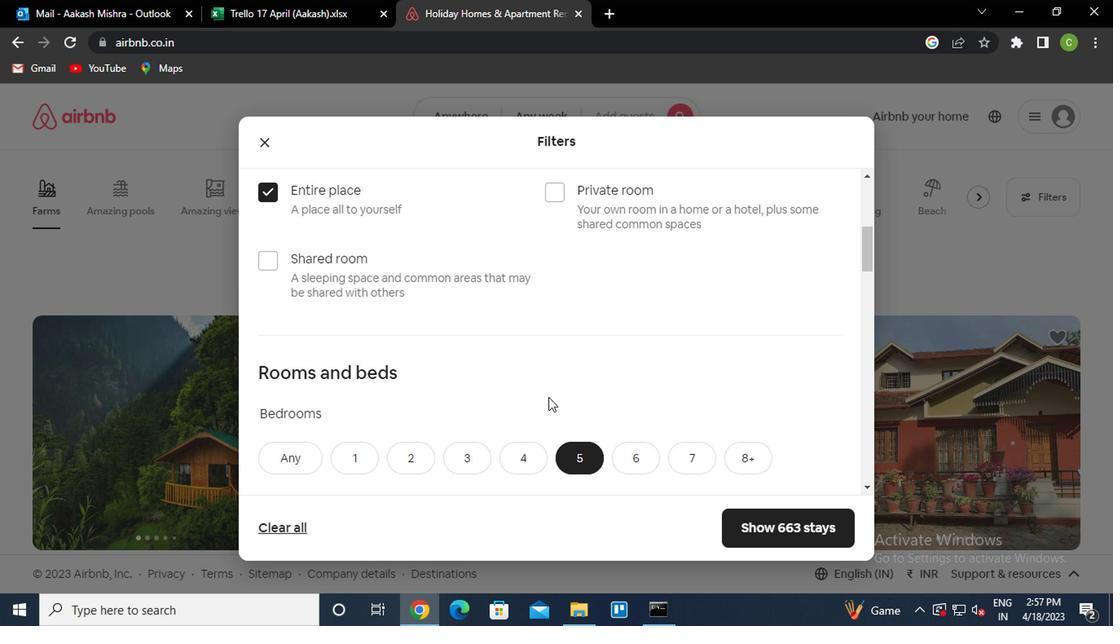 
Action: Mouse scrolled (545, 397) with delta (0, 0)
Screenshot: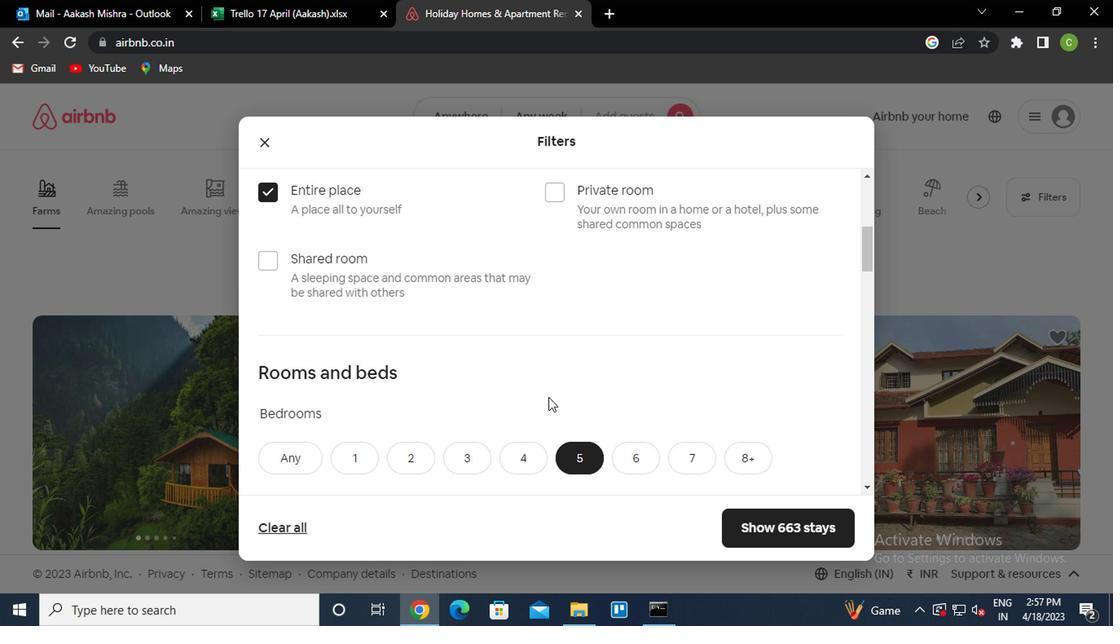
Action: Mouse scrolled (545, 397) with delta (0, 0)
Screenshot: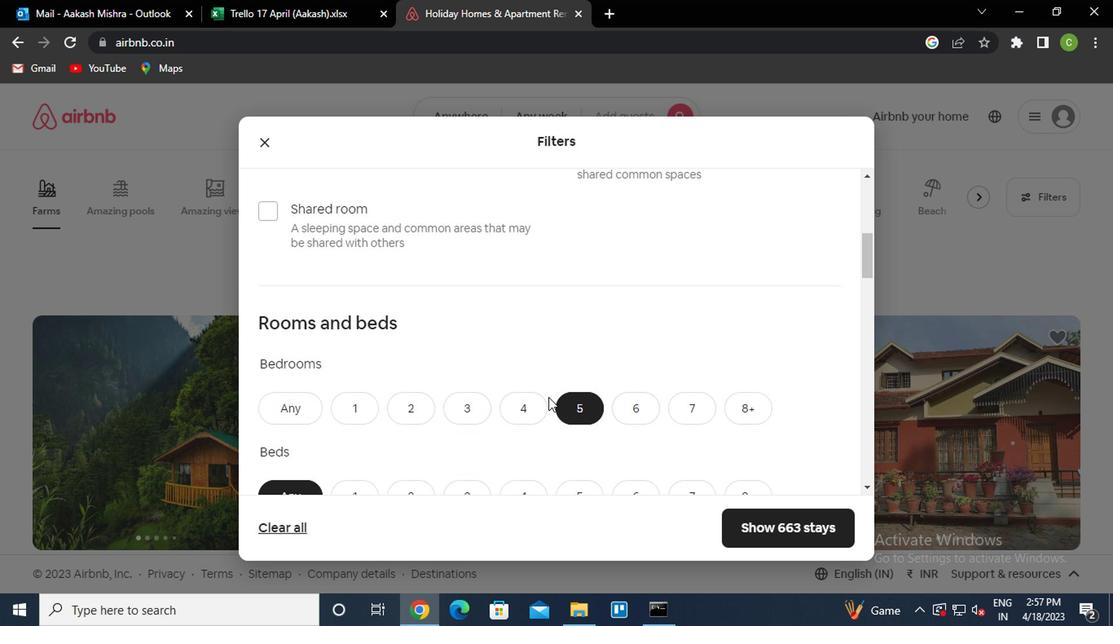 
Action: Mouse moved to (578, 311)
Screenshot: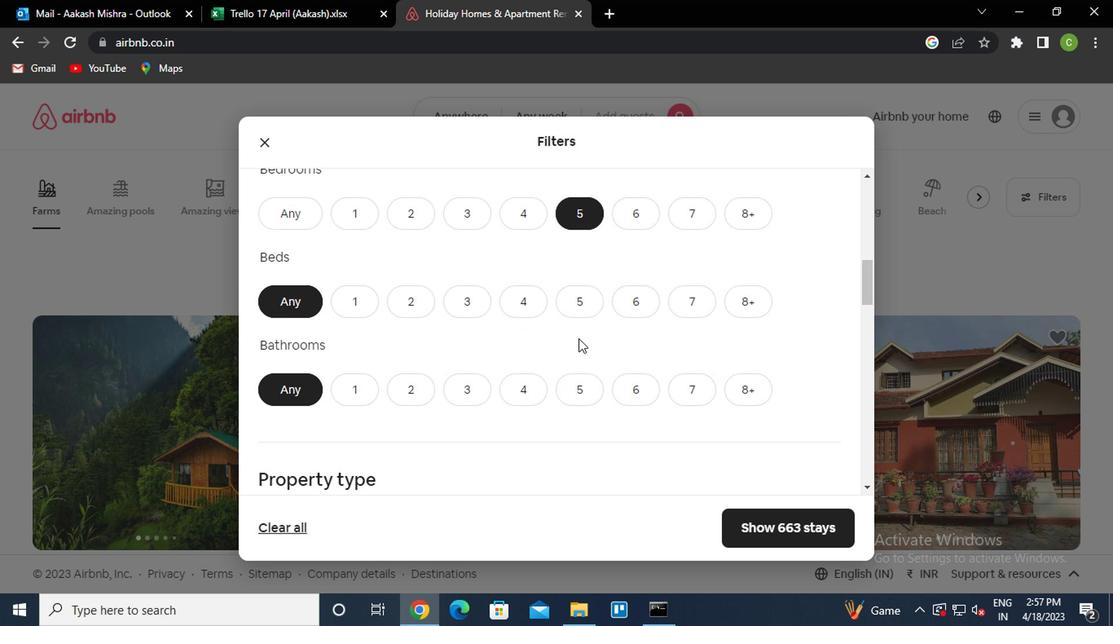 
Action: Mouse pressed left at (578, 311)
Screenshot: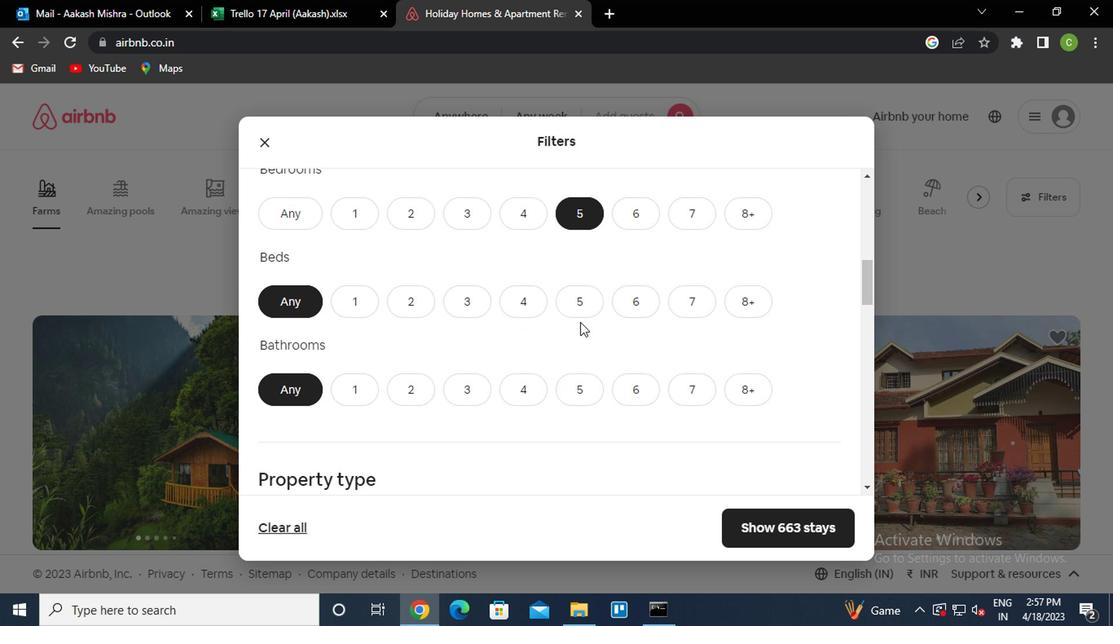 
Action: Mouse moved to (578, 401)
Screenshot: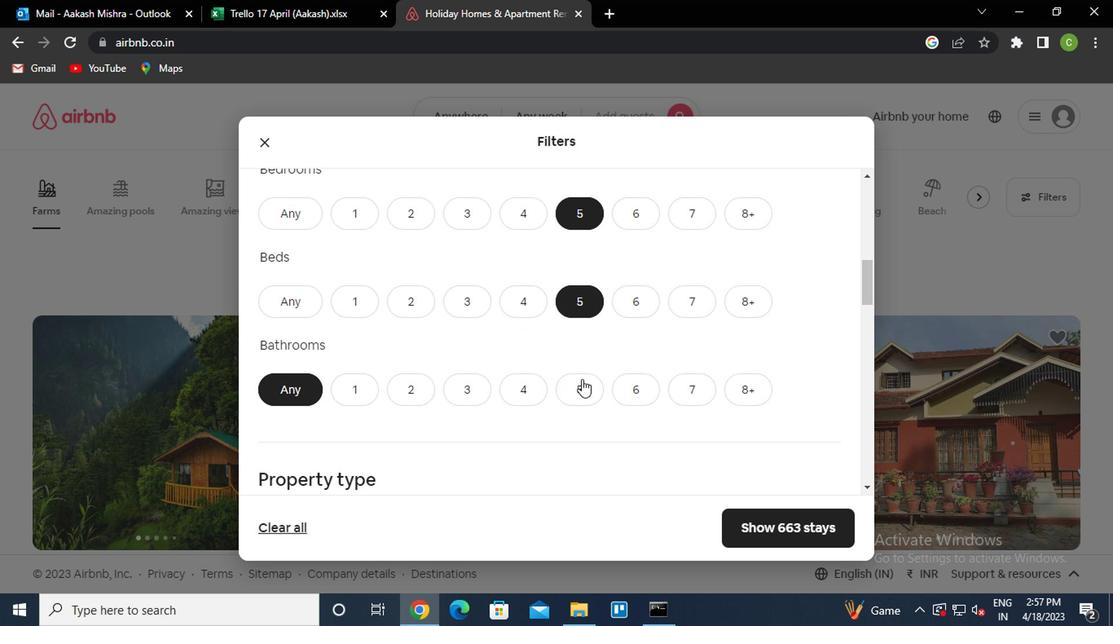 
Action: Mouse pressed left at (578, 401)
Screenshot: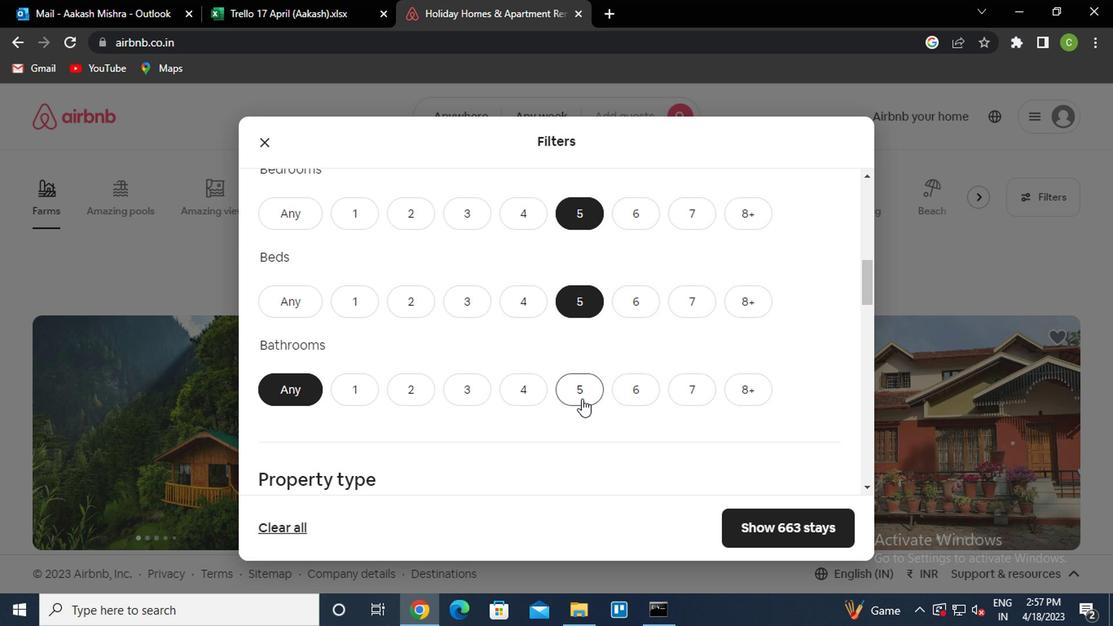 
Action: Mouse scrolled (578, 400) with delta (0, 0)
Screenshot: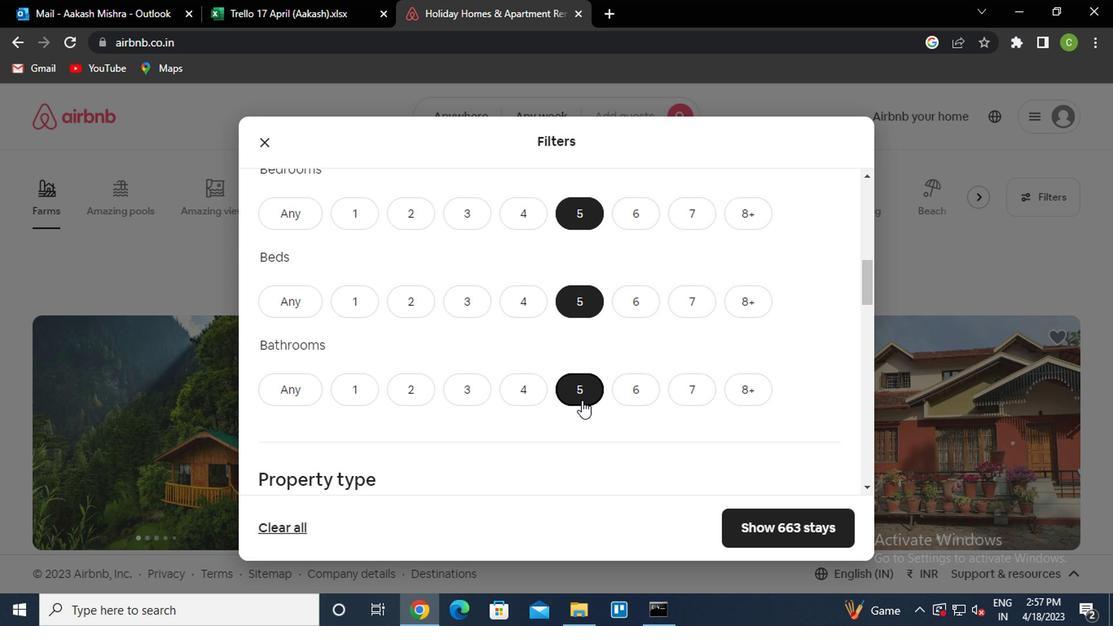 
Action: Mouse scrolled (578, 400) with delta (0, 0)
Screenshot: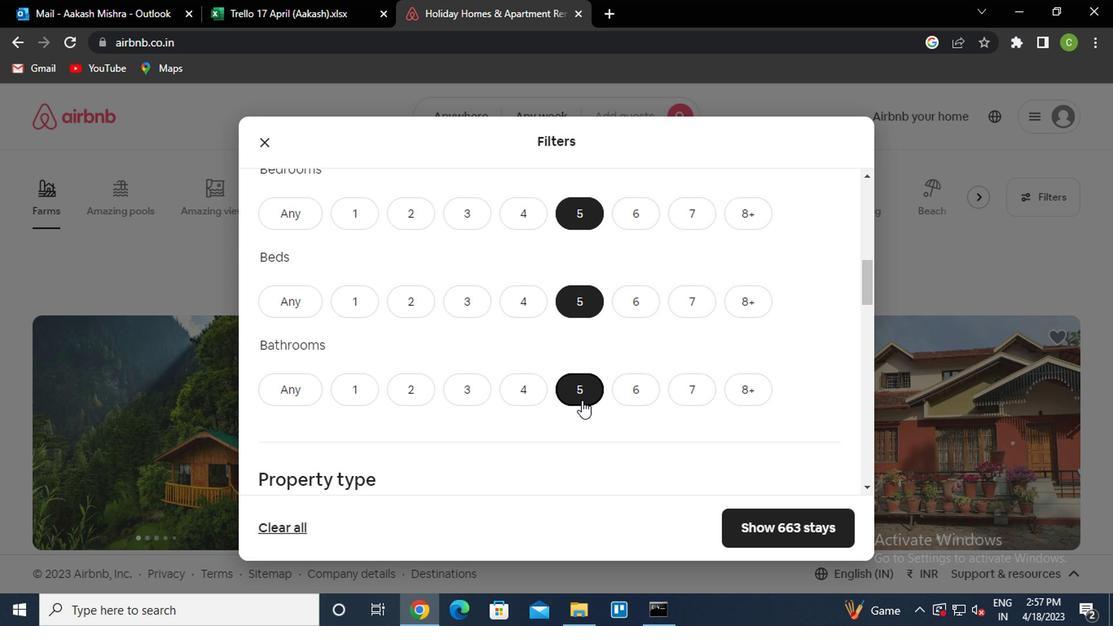 
Action: Mouse moved to (341, 385)
Screenshot: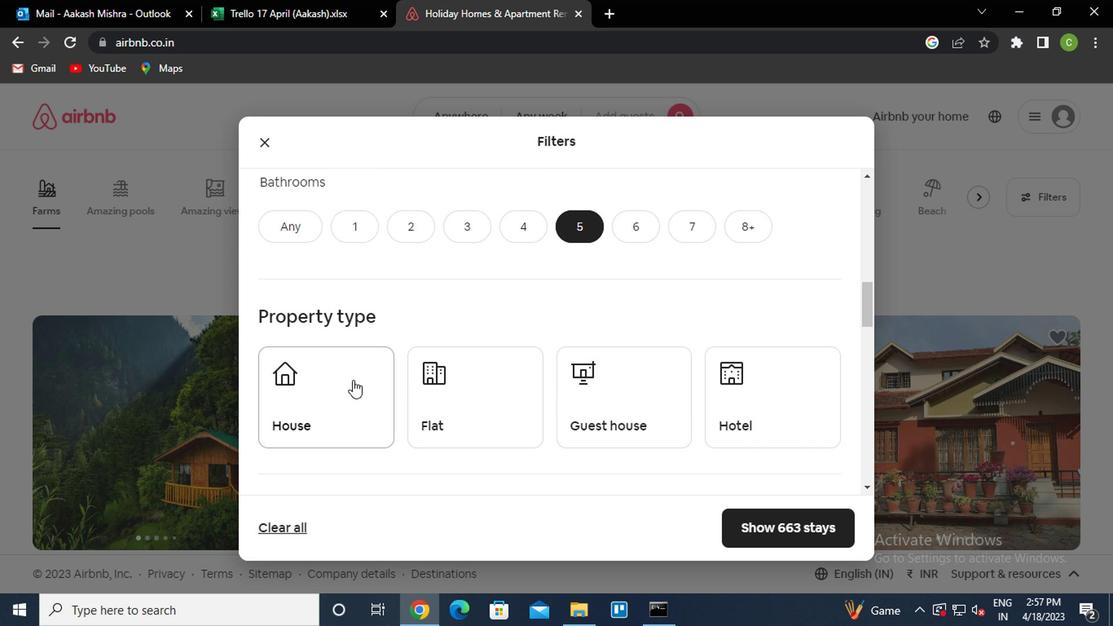 
Action: Mouse pressed left at (341, 385)
Screenshot: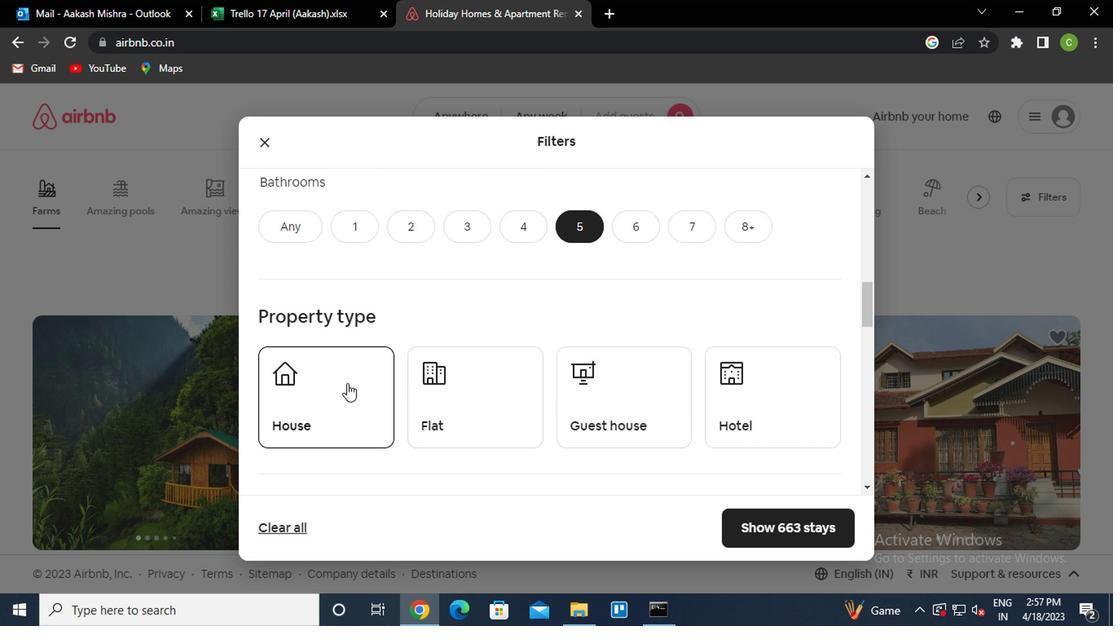 
Action: Mouse moved to (420, 400)
Screenshot: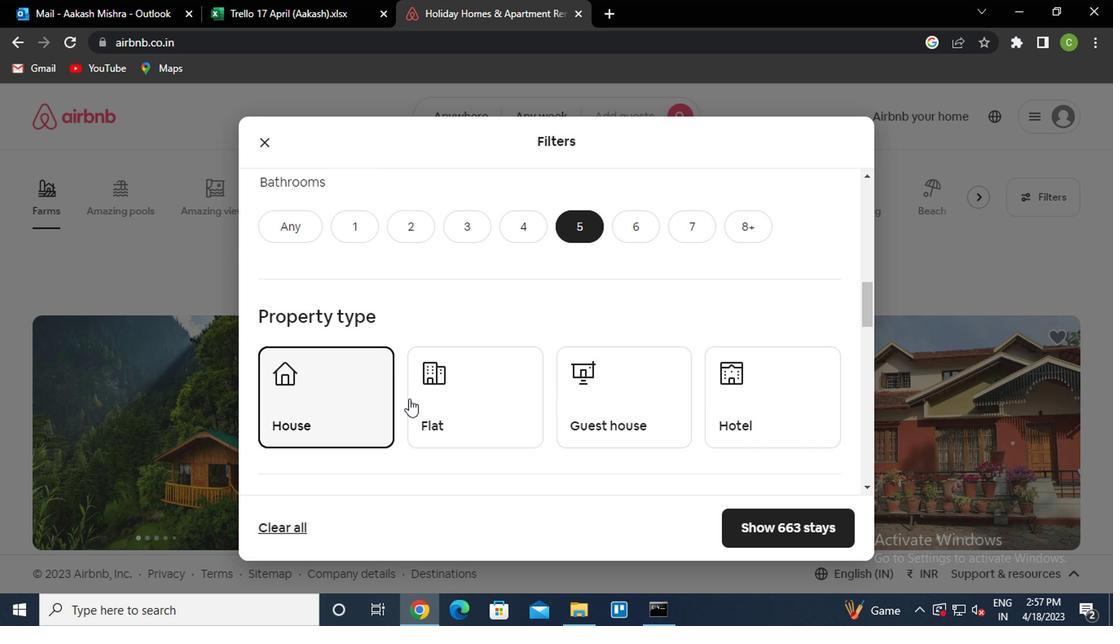 
Action: Mouse scrolled (420, 399) with delta (0, -1)
Screenshot: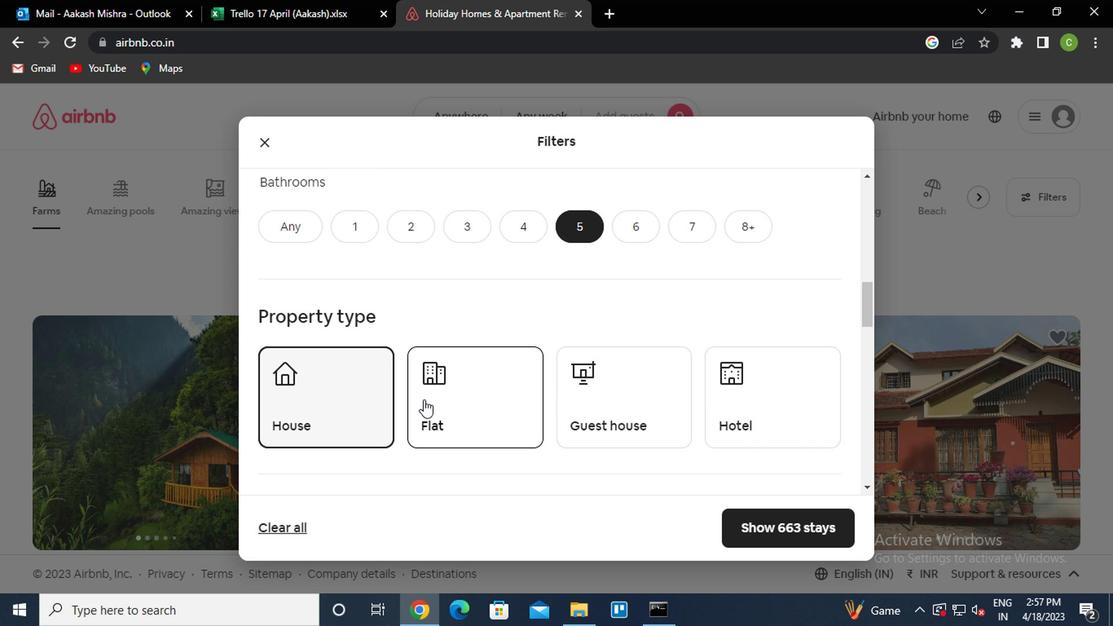 
Action: Mouse scrolled (420, 399) with delta (0, -1)
Screenshot: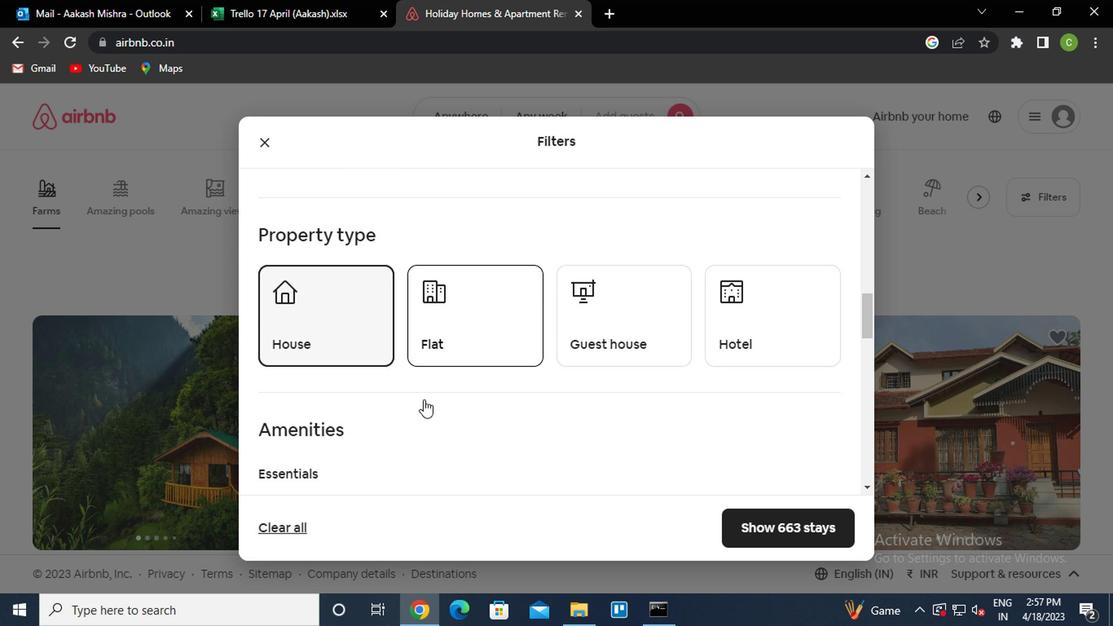 
Action: Mouse scrolled (420, 399) with delta (0, -1)
Screenshot: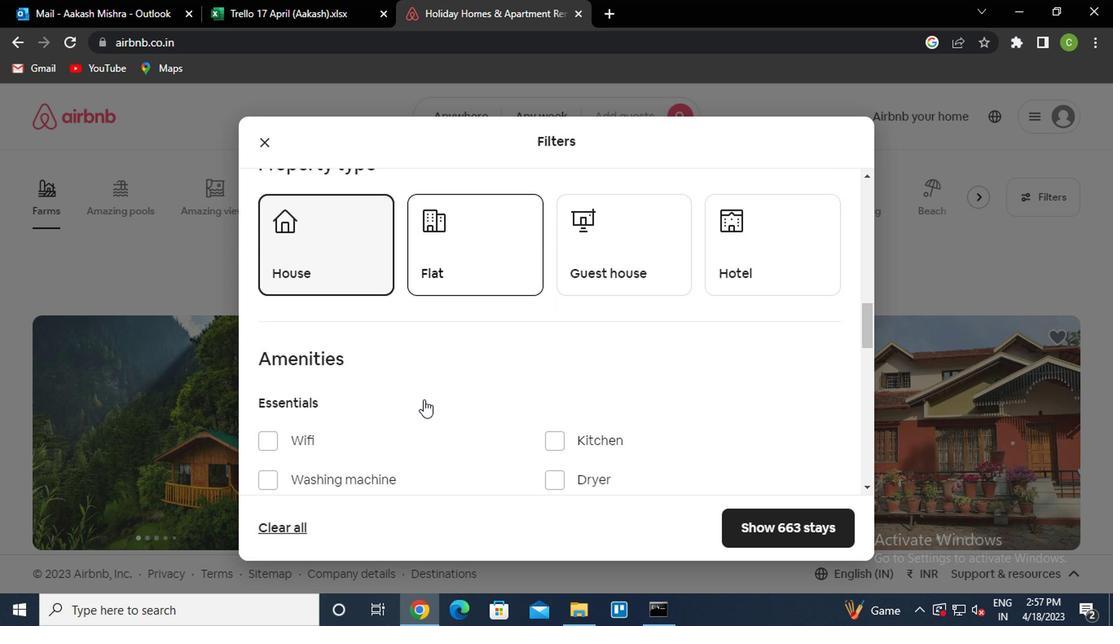 
Action: Mouse scrolled (420, 399) with delta (0, -1)
Screenshot: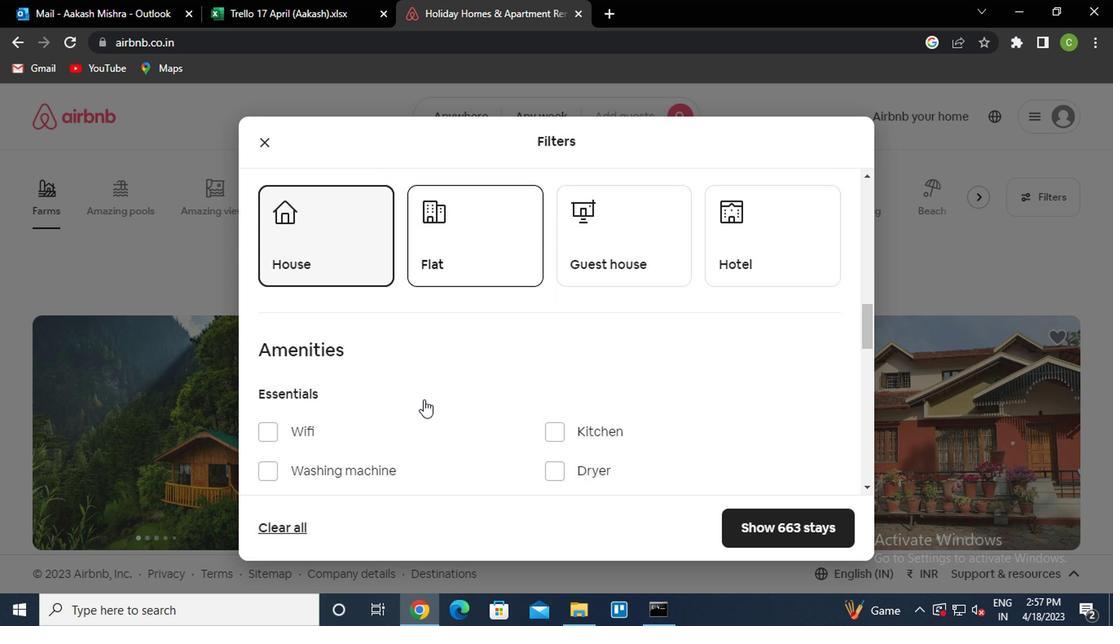 
Action: Mouse scrolled (420, 399) with delta (0, -1)
Screenshot: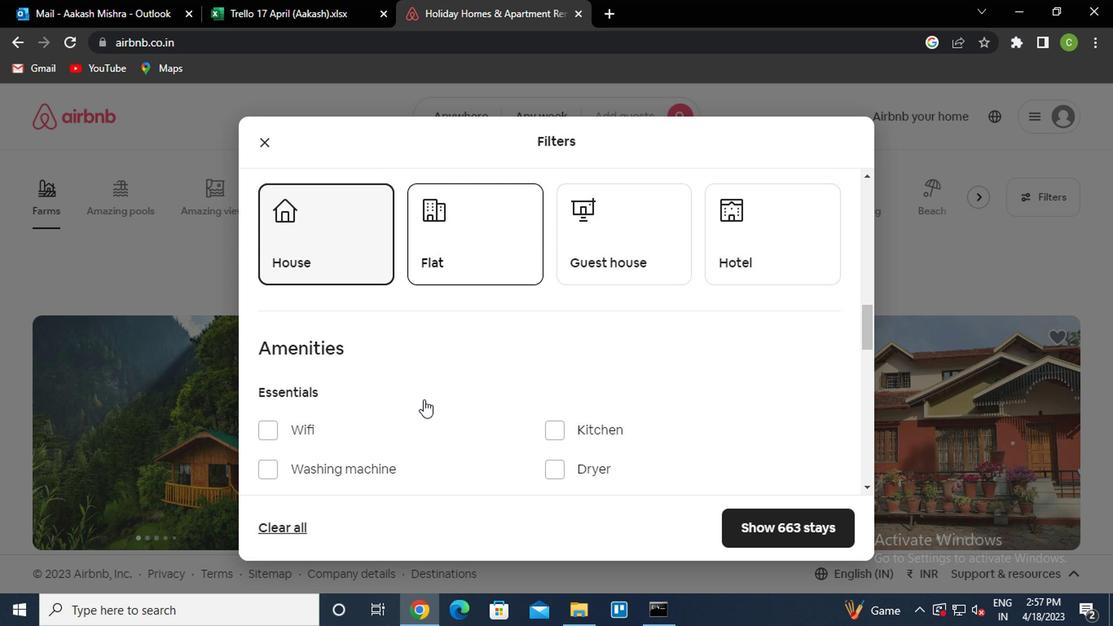 
Action: Mouse scrolled (420, 399) with delta (0, -1)
Screenshot: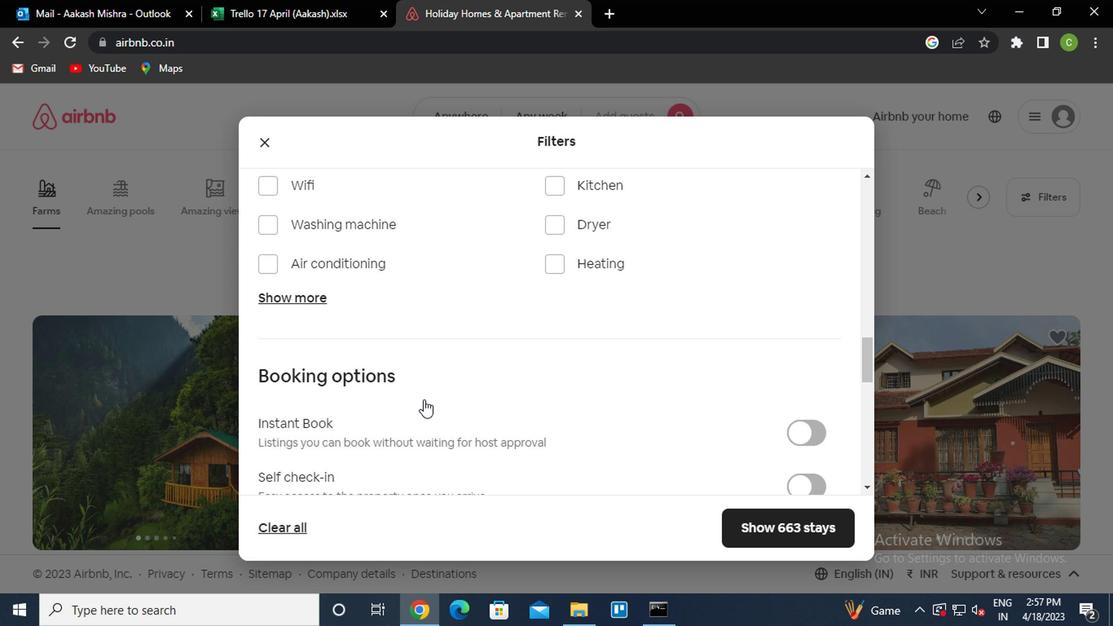 
Action: Mouse scrolled (420, 399) with delta (0, -1)
Screenshot: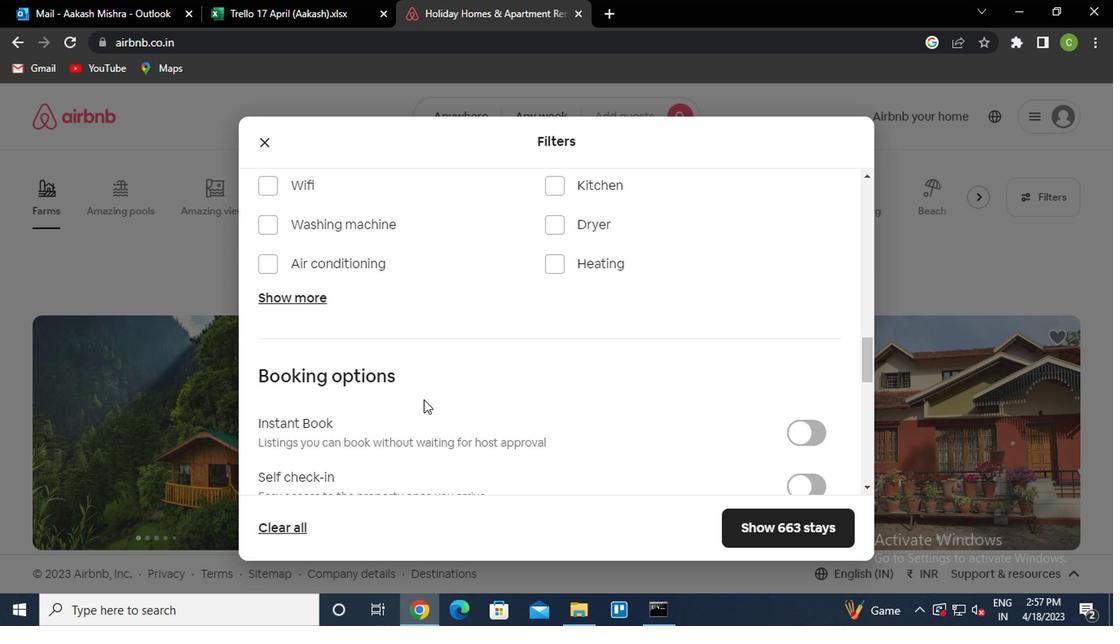 
Action: Mouse moved to (804, 325)
Screenshot: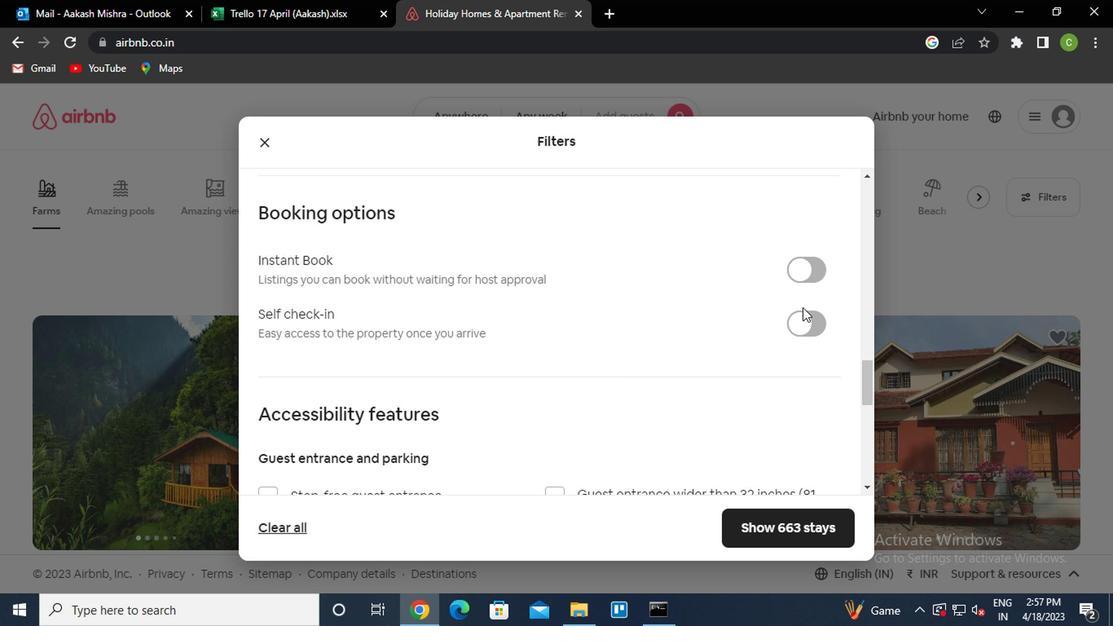 
Action: Mouse pressed left at (804, 325)
Screenshot: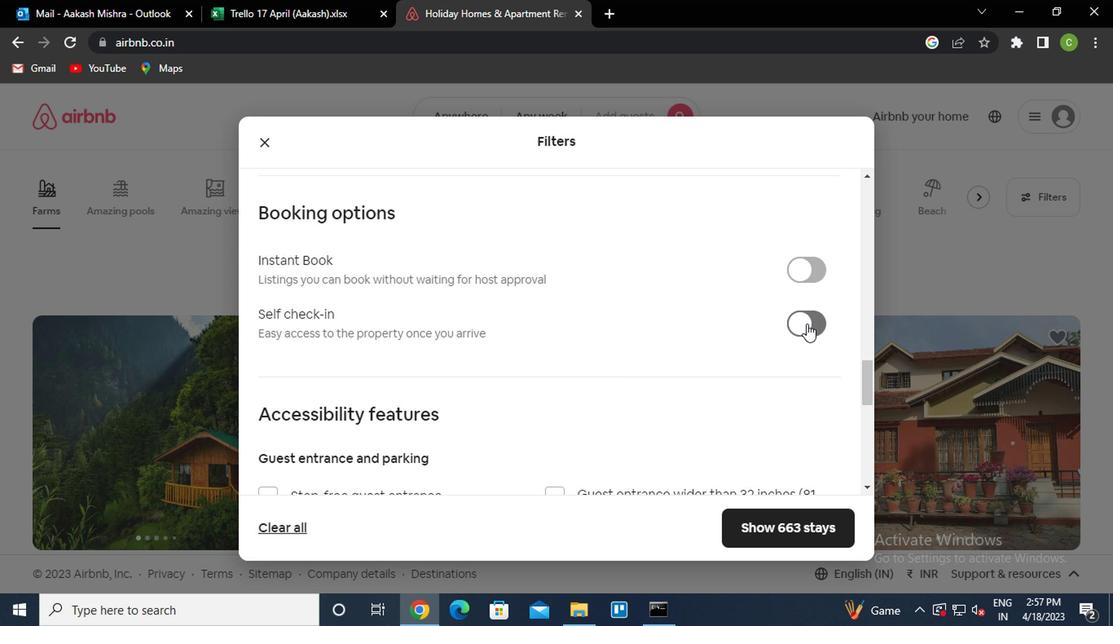 
Action: Mouse moved to (629, 395)
Screenshot: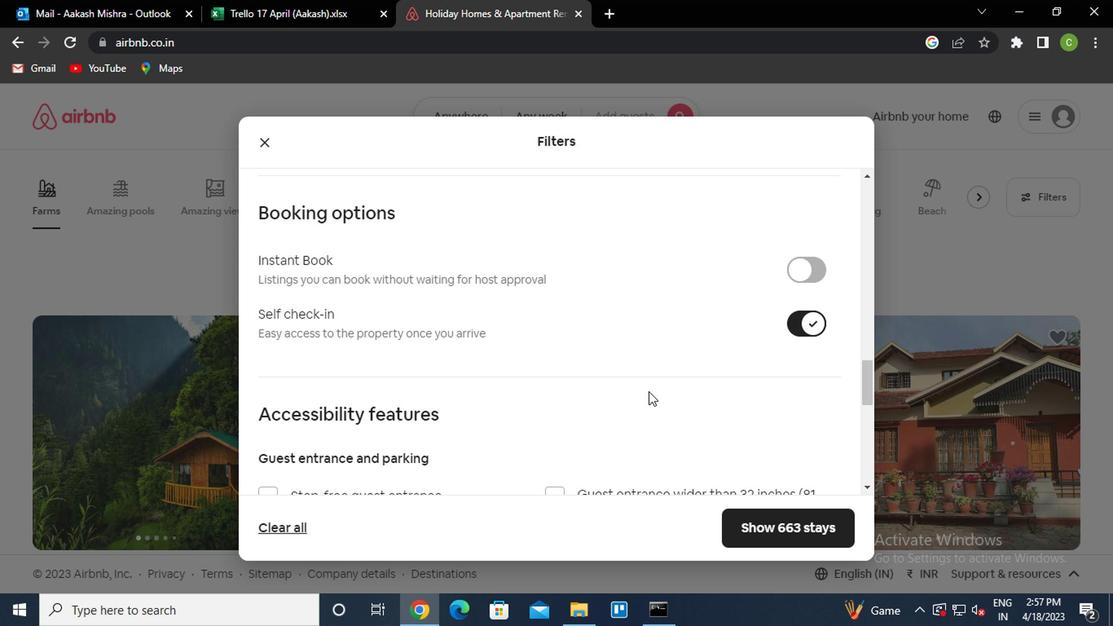 
Action: Mouse scrolled (629, 394) with delta (0, 0)
Screenshot: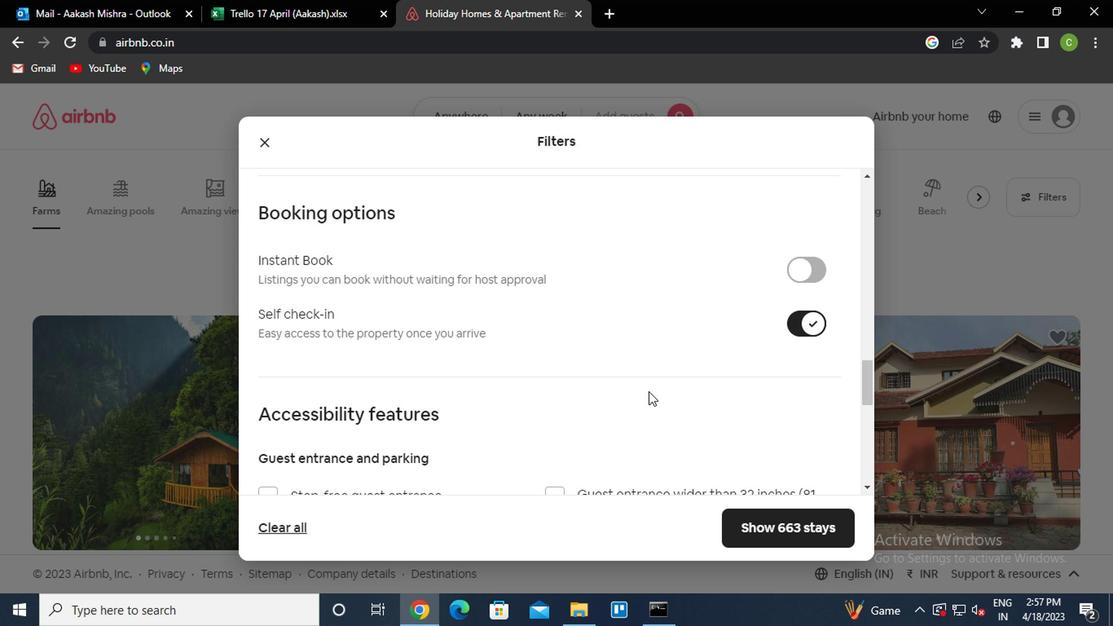 
Action: Mouse moved to (613, 397)
Screenshot: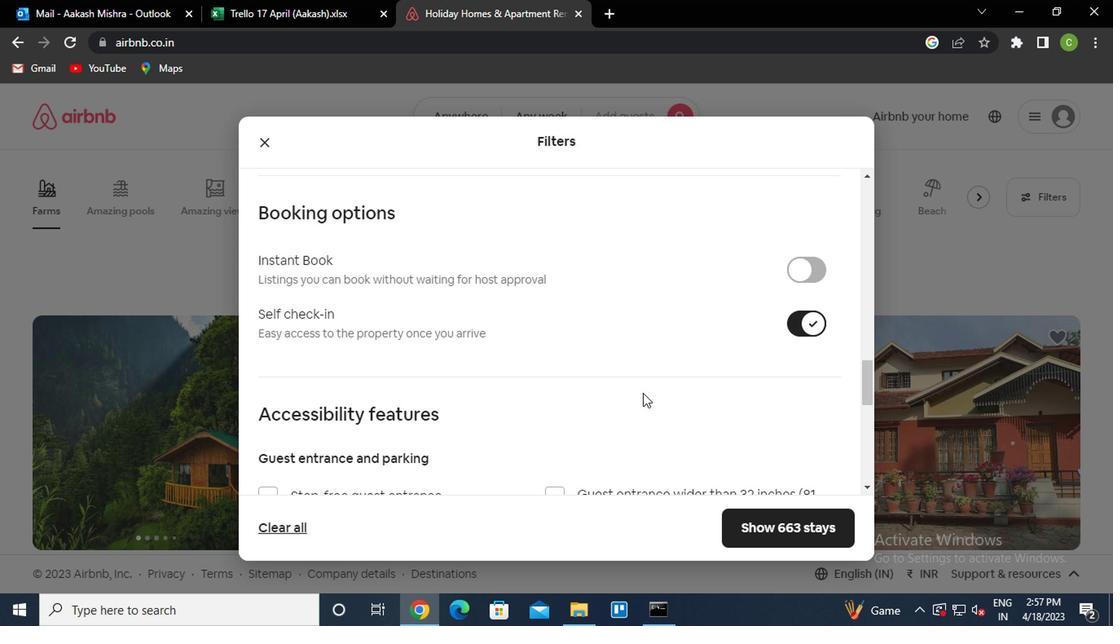
Action: Mouse scrolled (613, 397) with delta (0, 0)
Screenshot: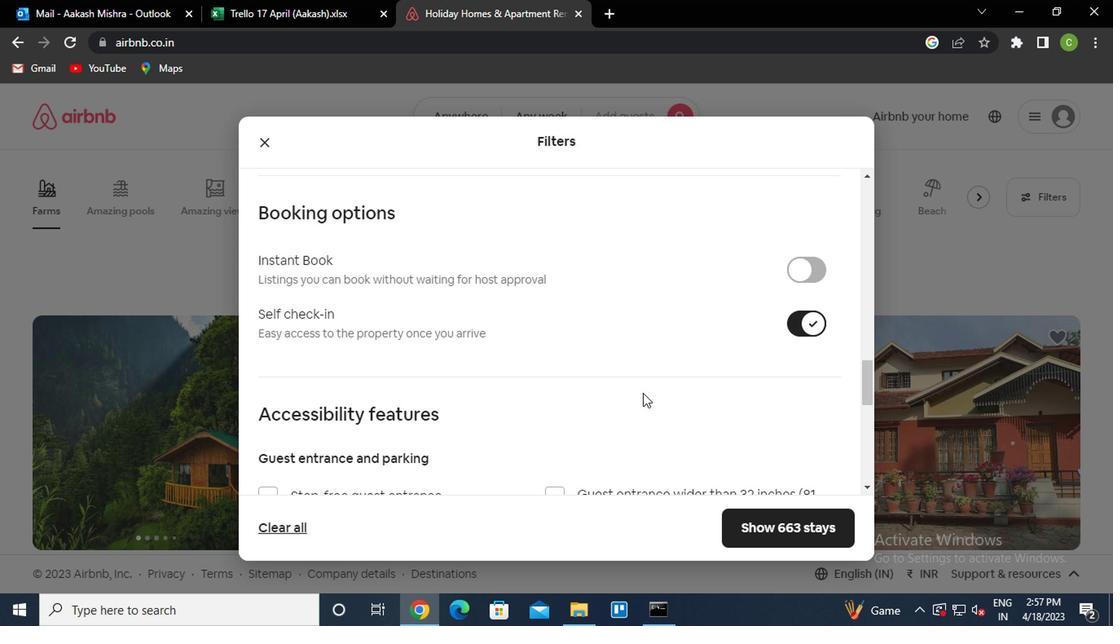 
Action: Mouse moved to (609, 399)
Screenshot: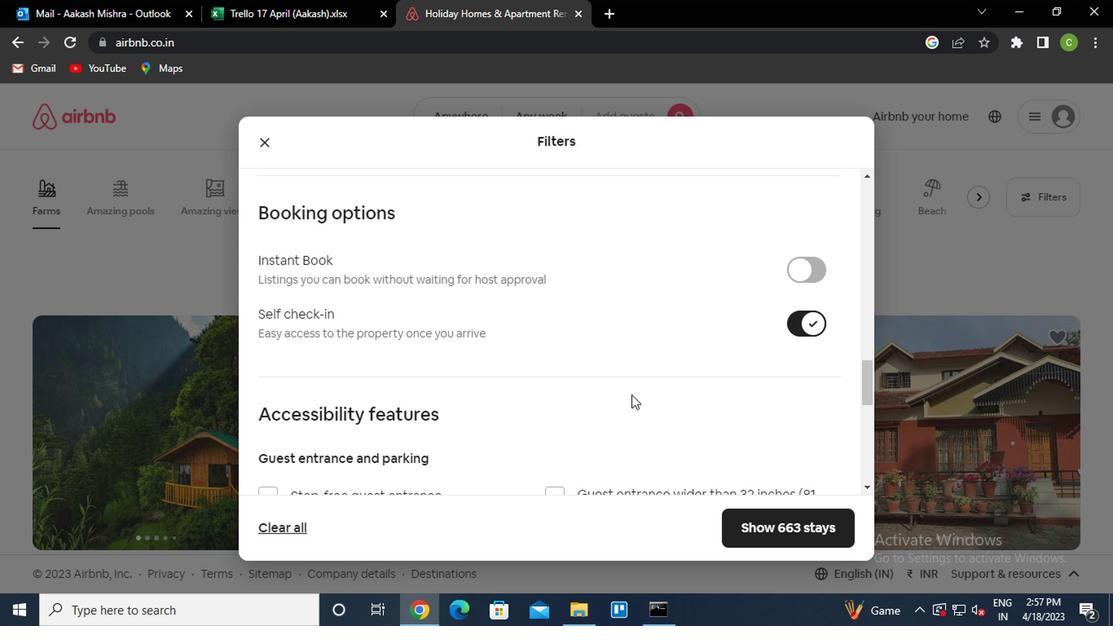 
Action: Mouse scrolled (609, 398) with delta (0, 0)
Screenshot: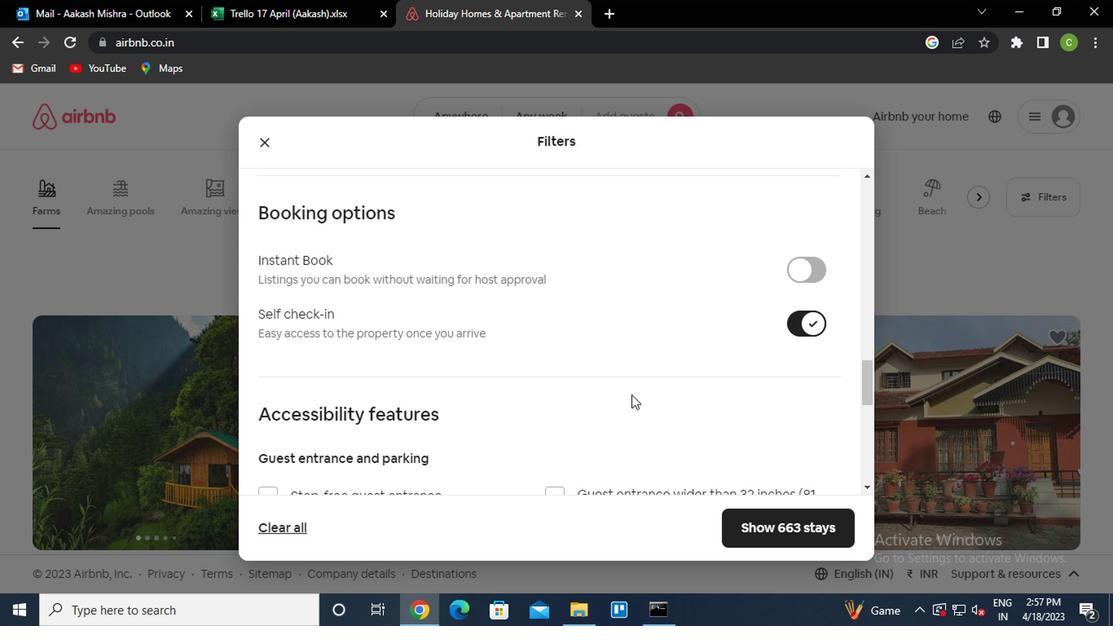 
Action: Mouse moved to (601, 399)
Screenshot: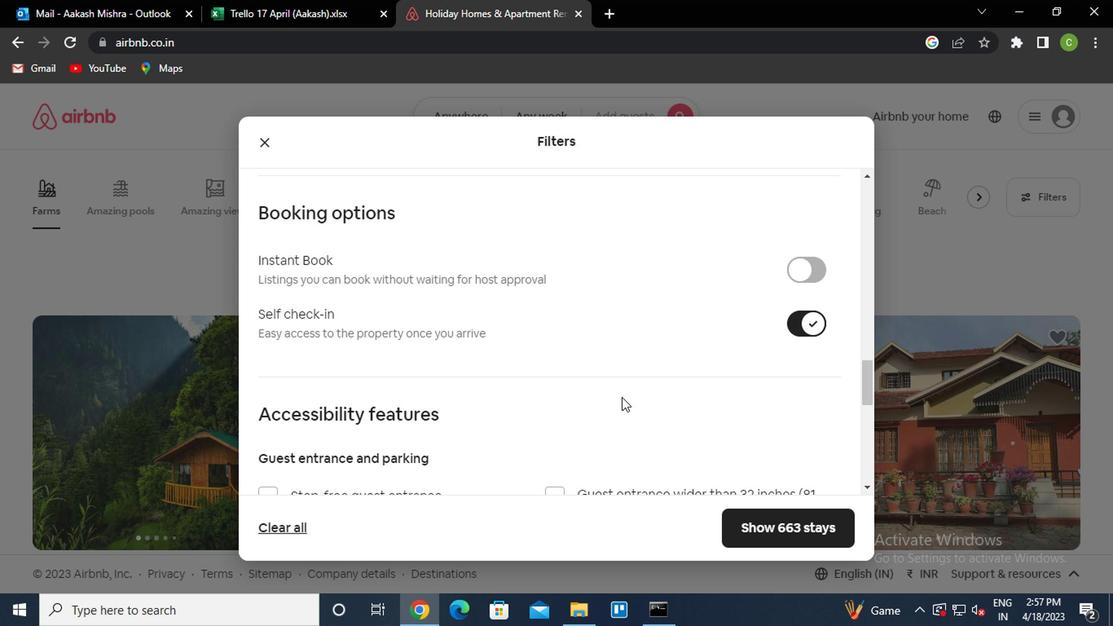 
Action: Mouse scrolled (601, 398) with delta (0, 0)
Screenshot: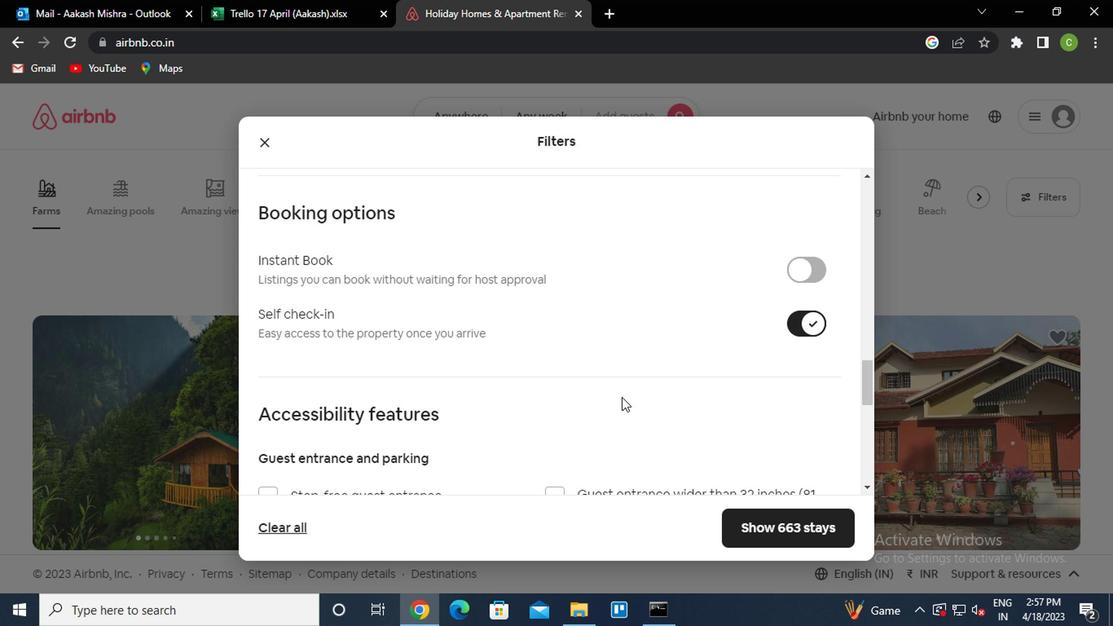 
Action: Mouse moved to (384, 407)
Screenshot: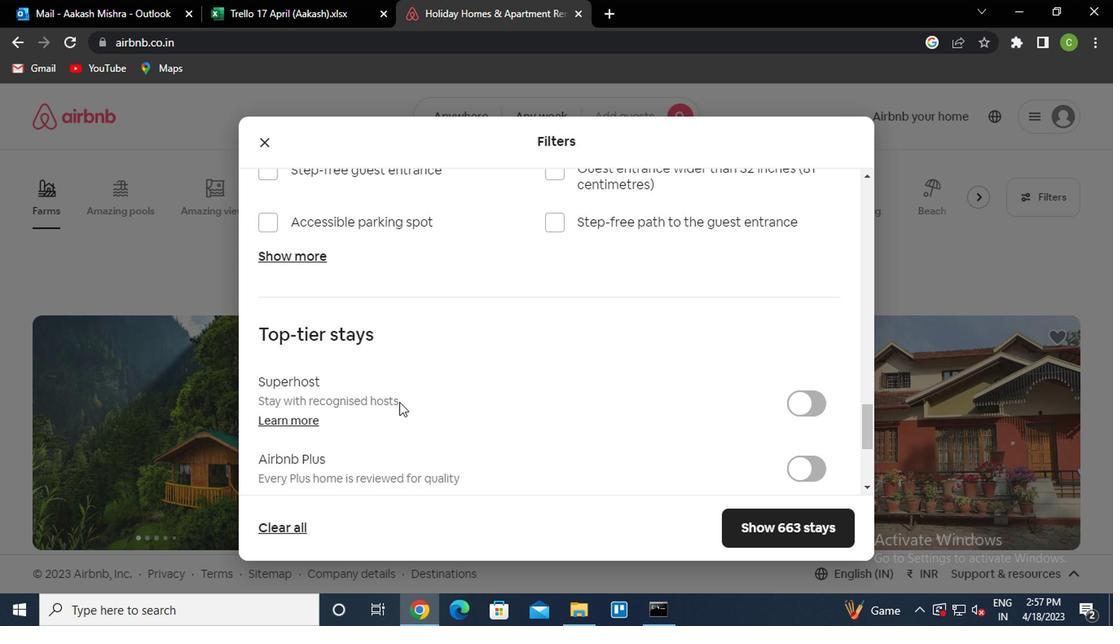 
Action: Mouse scrolled (384, 407) with delta (0, 0)
Screenshot: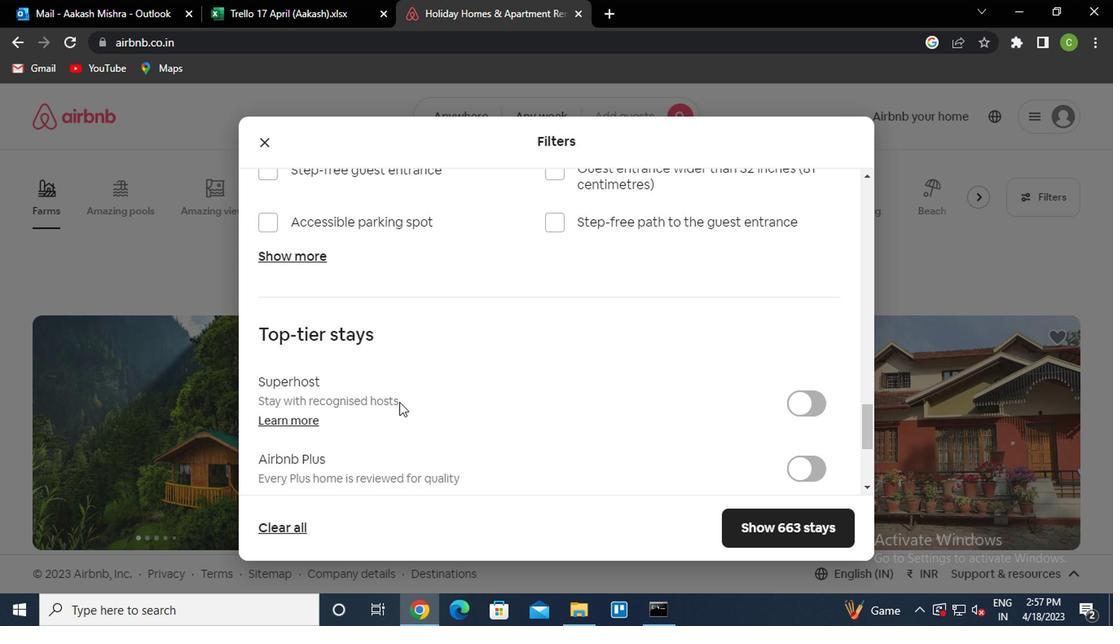 
Action: Mouse moved to (384, 407)
Screenshot: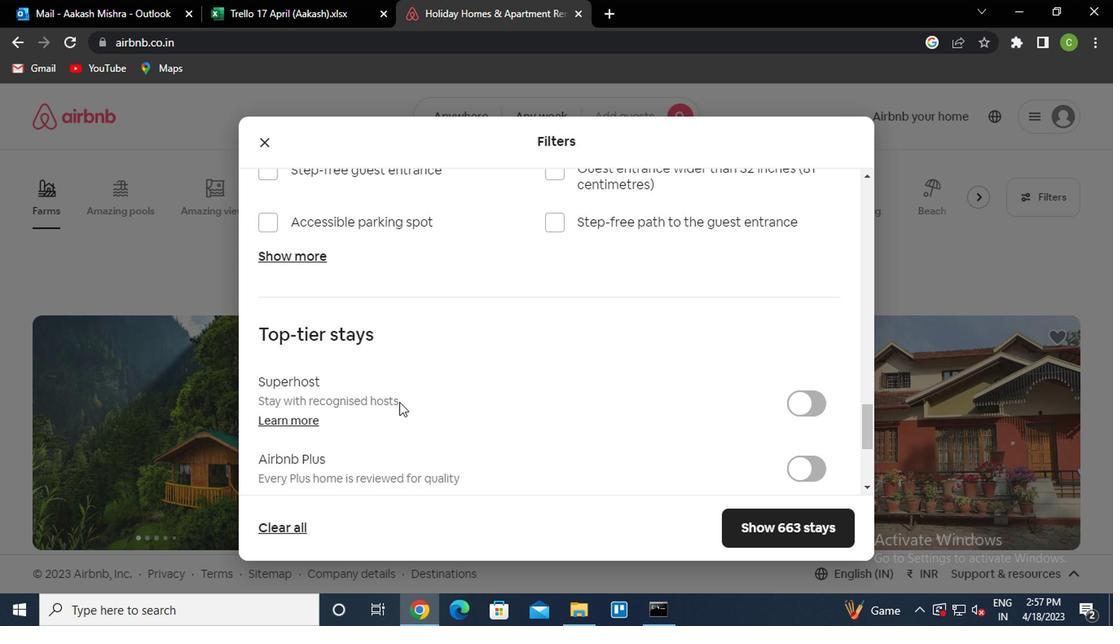 
Action: Mouse scrolled (384, 407) with delta (0, 0)
Screenshot: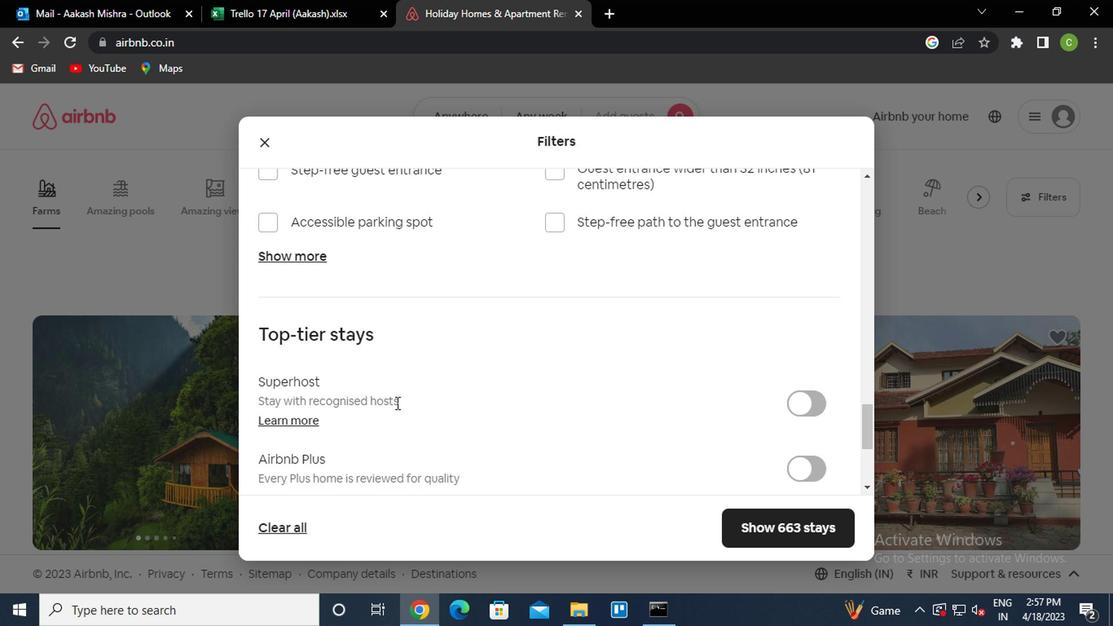 
Action: Mouse scrolled (384, 407) with delta (0, 0)
Screenshot: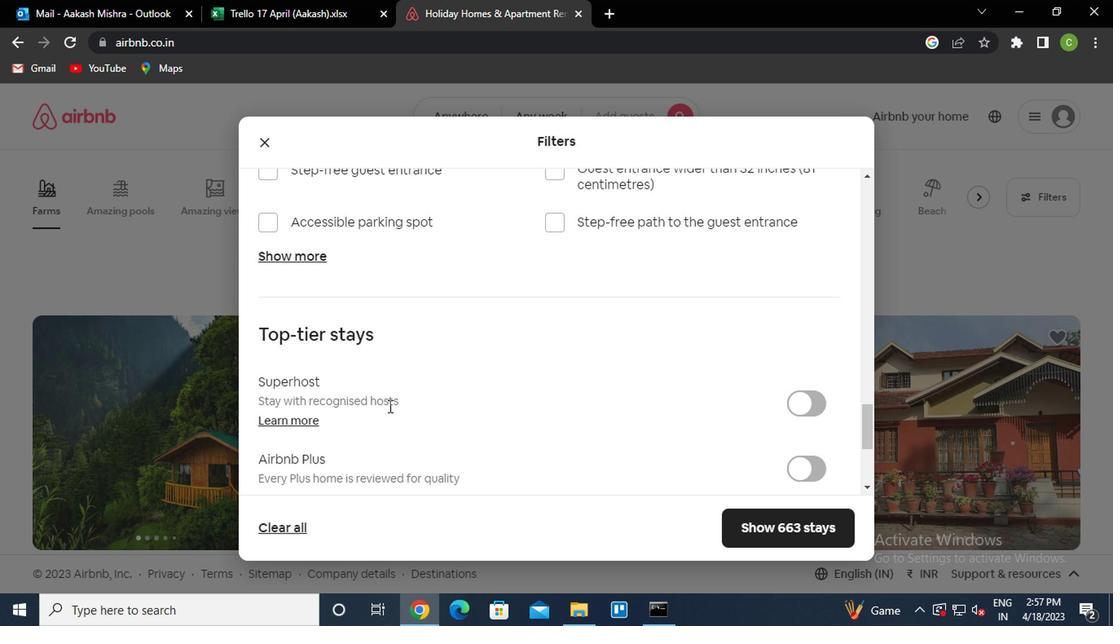 
Action: Mouse scrolled (384, 407) with delta (0, 0)
Screenshot: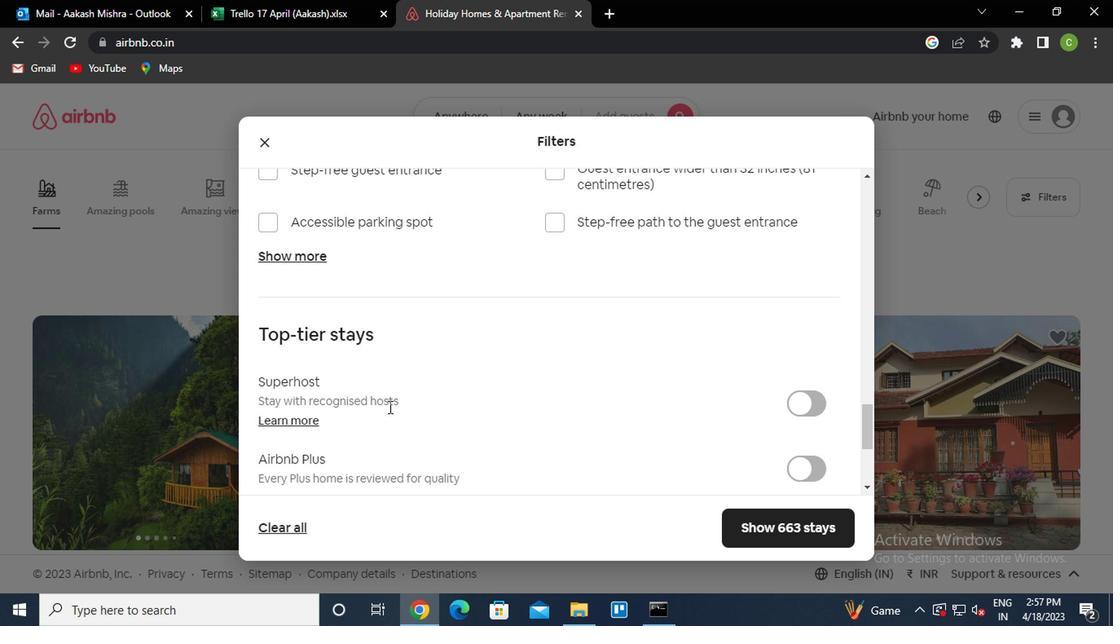 
Action: Mouse moved to (296, 450)
Screenshot: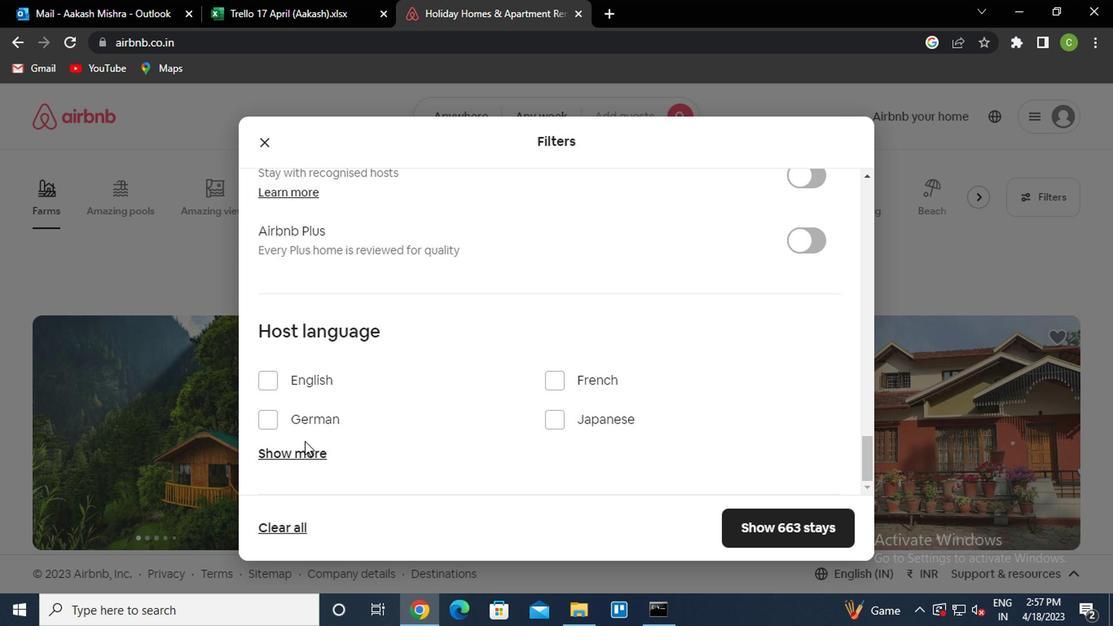 
Action: Mouse pressed left at (296, 450)
Screenshot: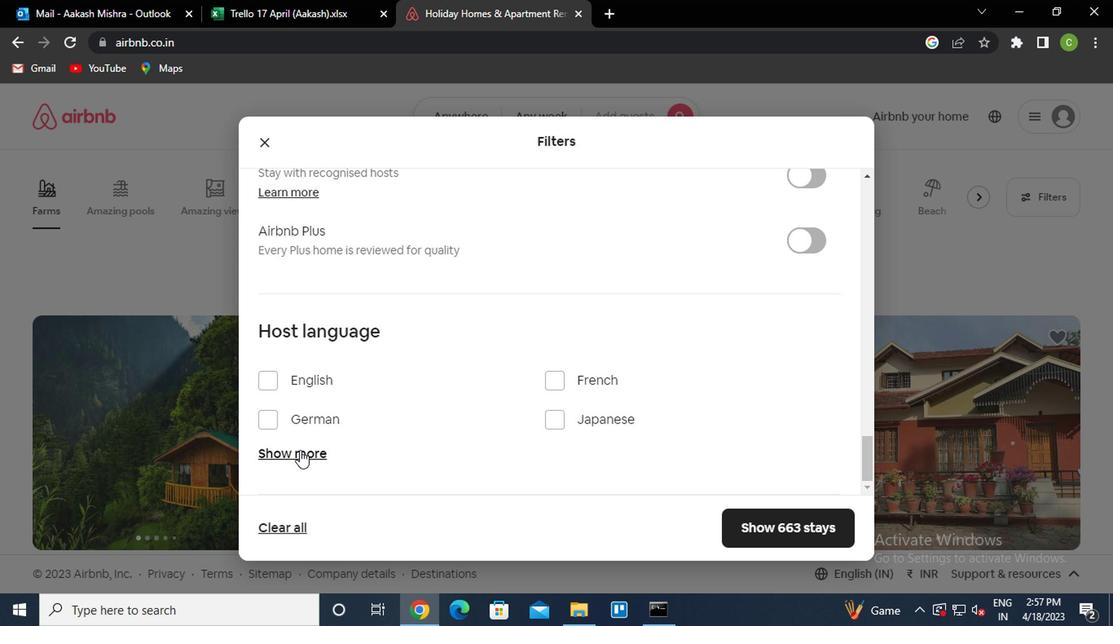 
Action: Mouse moved to (306, 441)
Screenshot: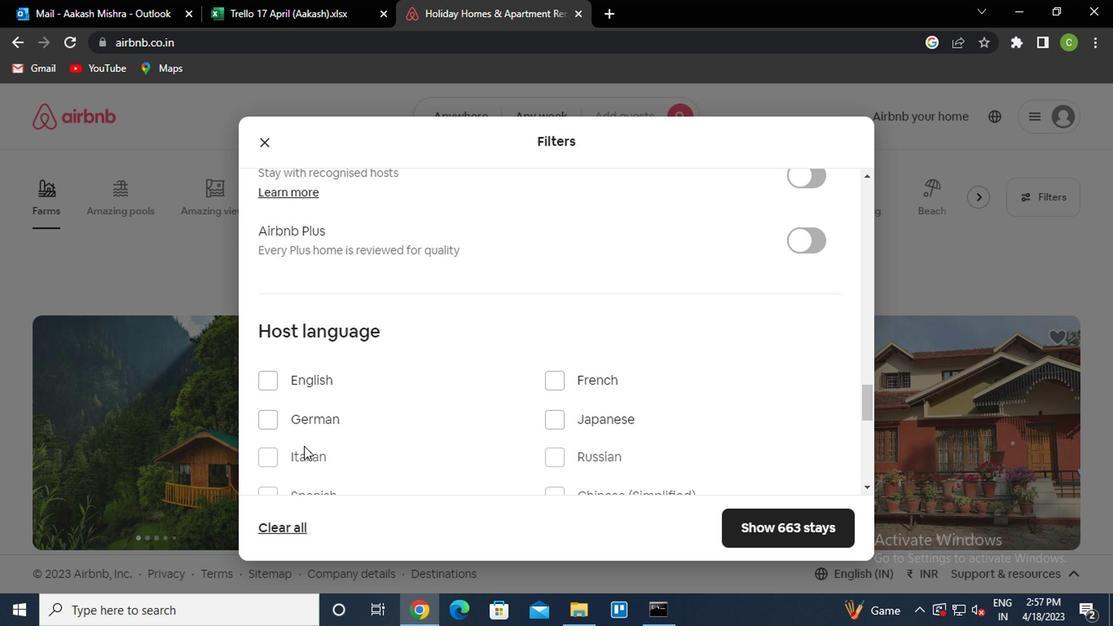 
Action: Mouse scrolled (306, 440) with delta (0, -1)
Screenshot: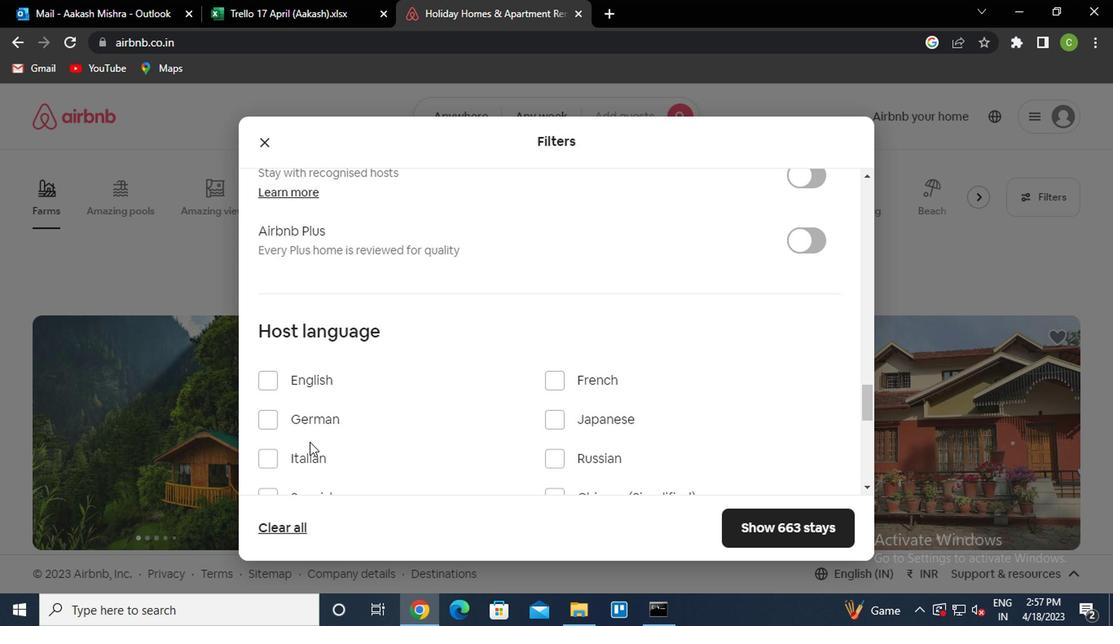 
Action: Mouse moved to (307, 441)
Screenshot: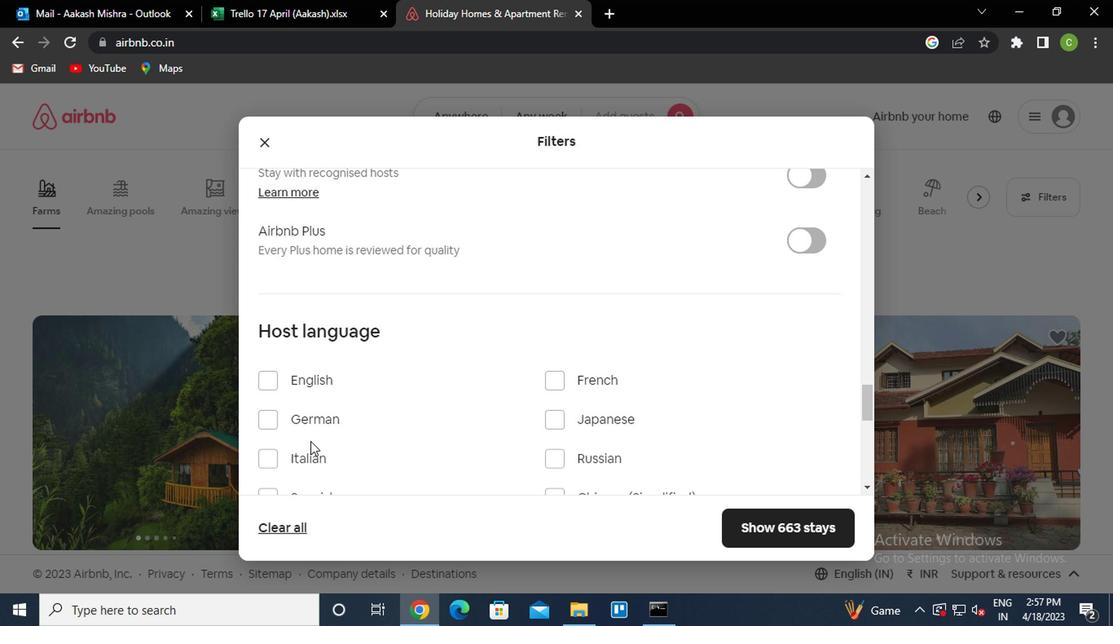 
Action: Mouse scrolled (307, 440) with delta (0, -1)
Screenshot: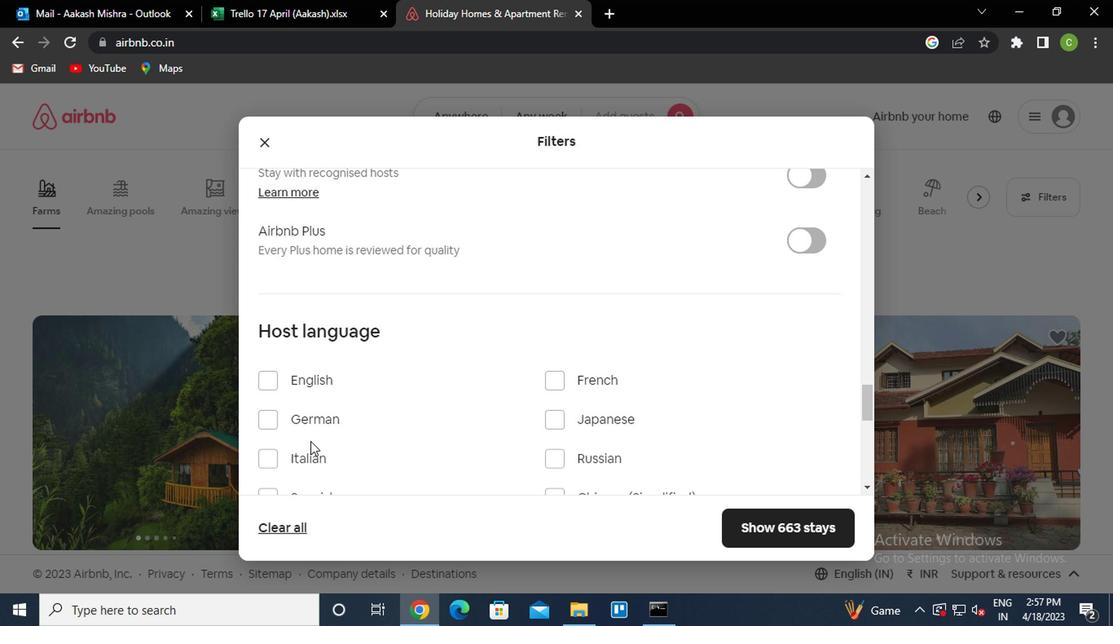
Action: Mouse moved to (308, 441)
Screenshot: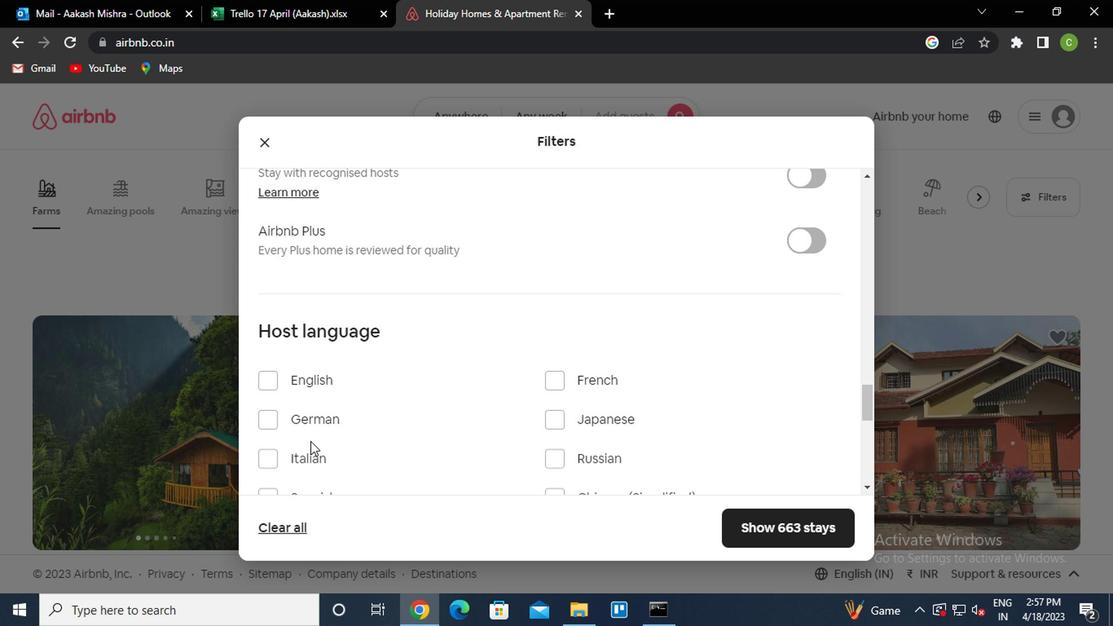 
Action: Mouse scrolled (308, 440) with delta (0, -1)
Screenshot: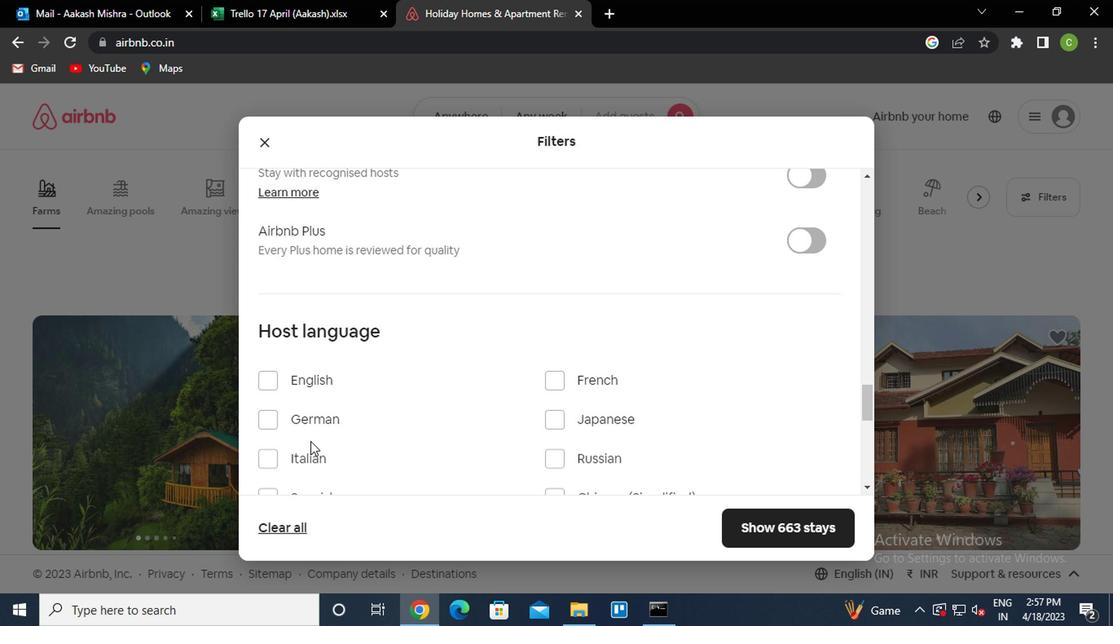 
Action: Mouse moved to (292, 260)
Screenshot: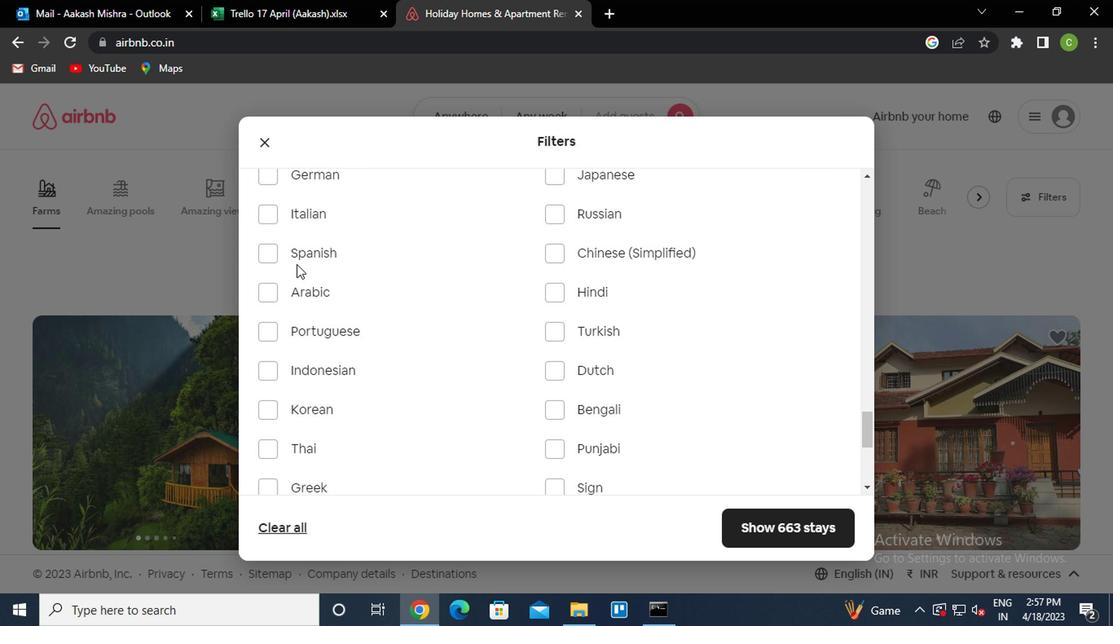 
Action: Mouse pressed left at (292, 260)
Screenshot: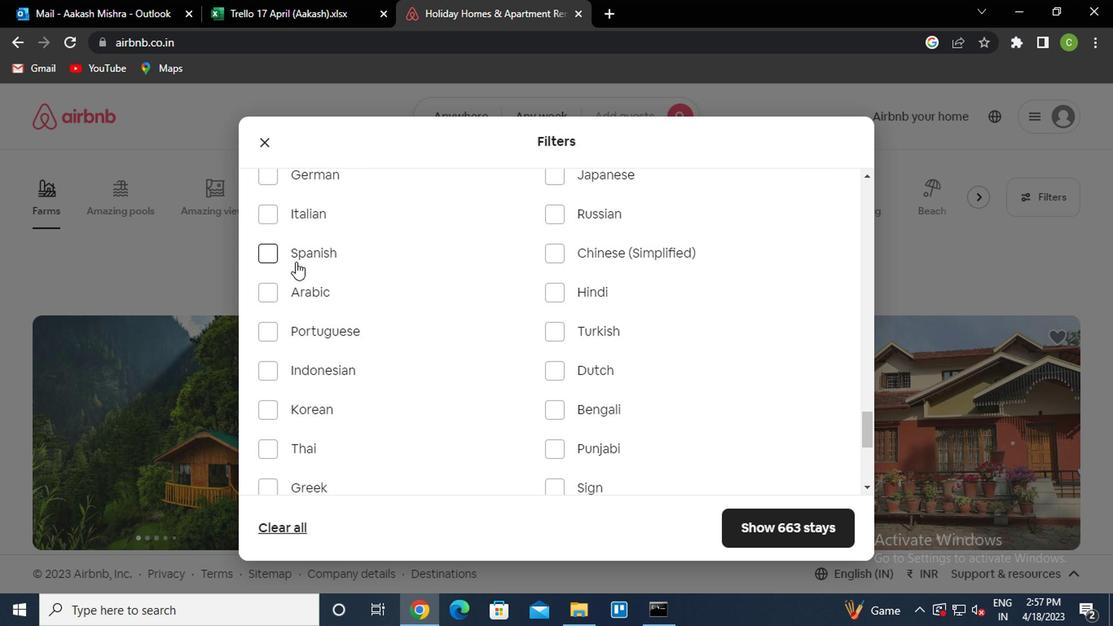 
Action: Mouse moved to (783, 538)
Screenshot: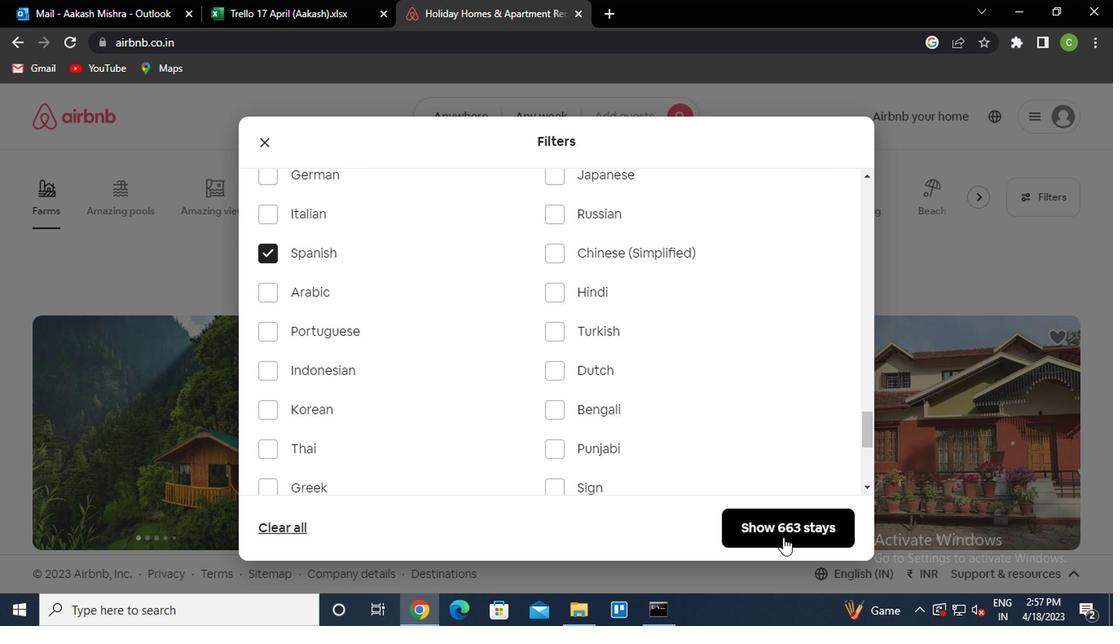 
Action: Mouse pressed left at (783, 538)
Screenshot: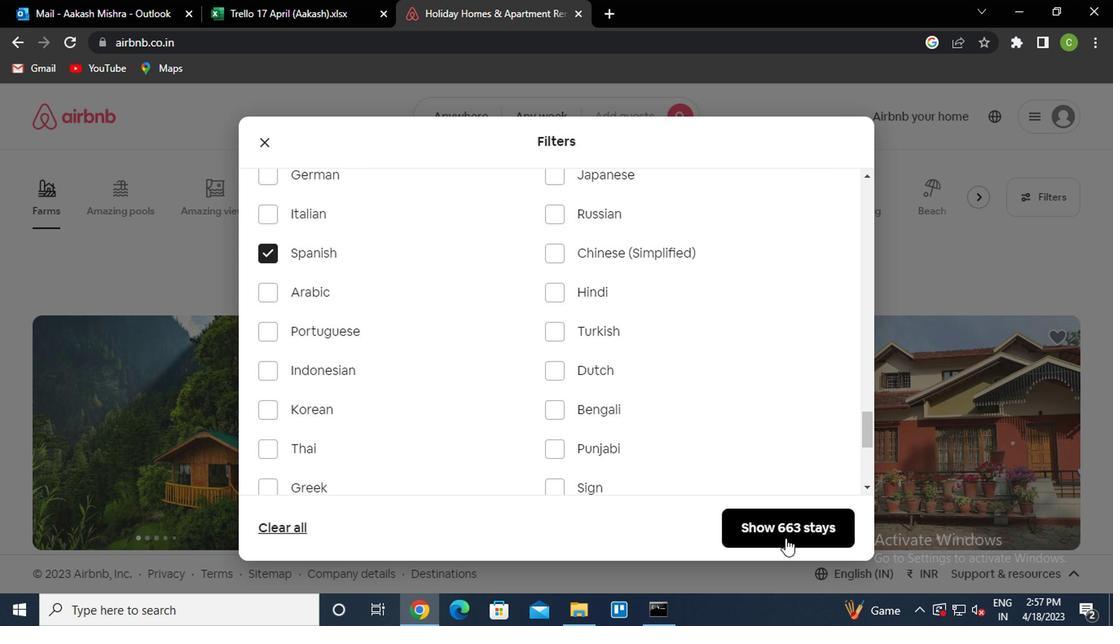 
Action: Mouse moved to (536, 468)
Screenshot: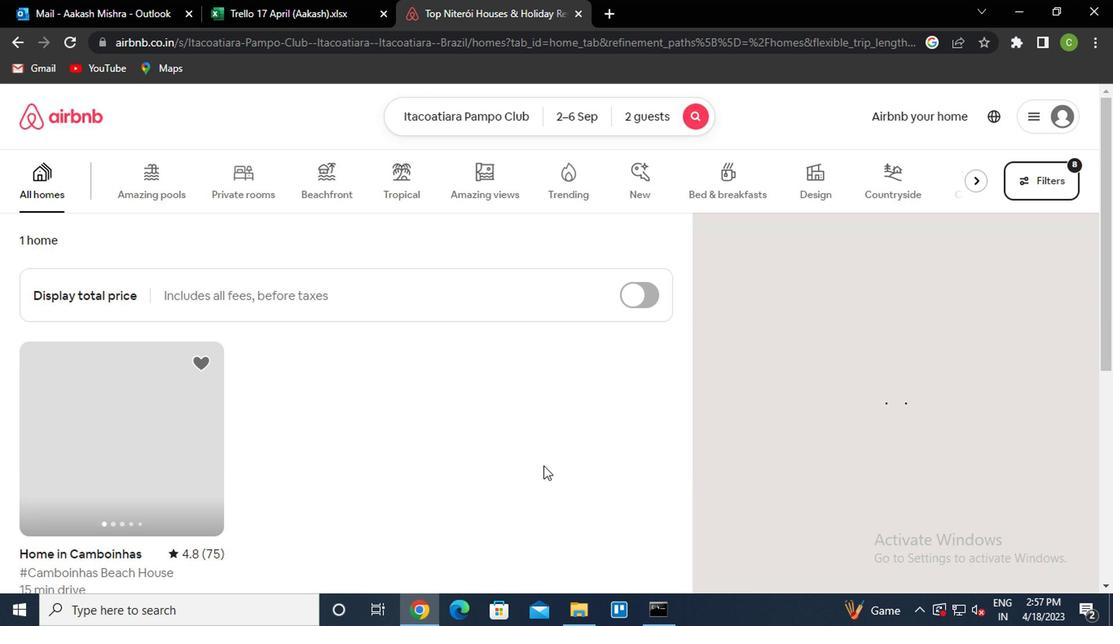 
